 Task: Add an event with the title Second Presentation Finalization and Rehearsal, date '2024/04/22', time 8:50 AM to 10:50 AMand add a description: Welcome to the Coffee Meeting with a Potential Investor, an exciting opportunity to connect, share your business vision, and explore potential investment opportunities. This meeting is designed to foster a mutually beneficial relationship between you and the investor, providing a platform to discuss your business goals, growth strategies, and the potential for collaboration., put the event into Green category . Add location for the event as: Tallinn, Estonia, logged in from the account softage.8@softage.netand send the event invitation to softage.9@softage.net and softage.10@softage.net. Set a reminder for the event 12 hour before
Action: Mouse moved to (135, 170)
Screenshot: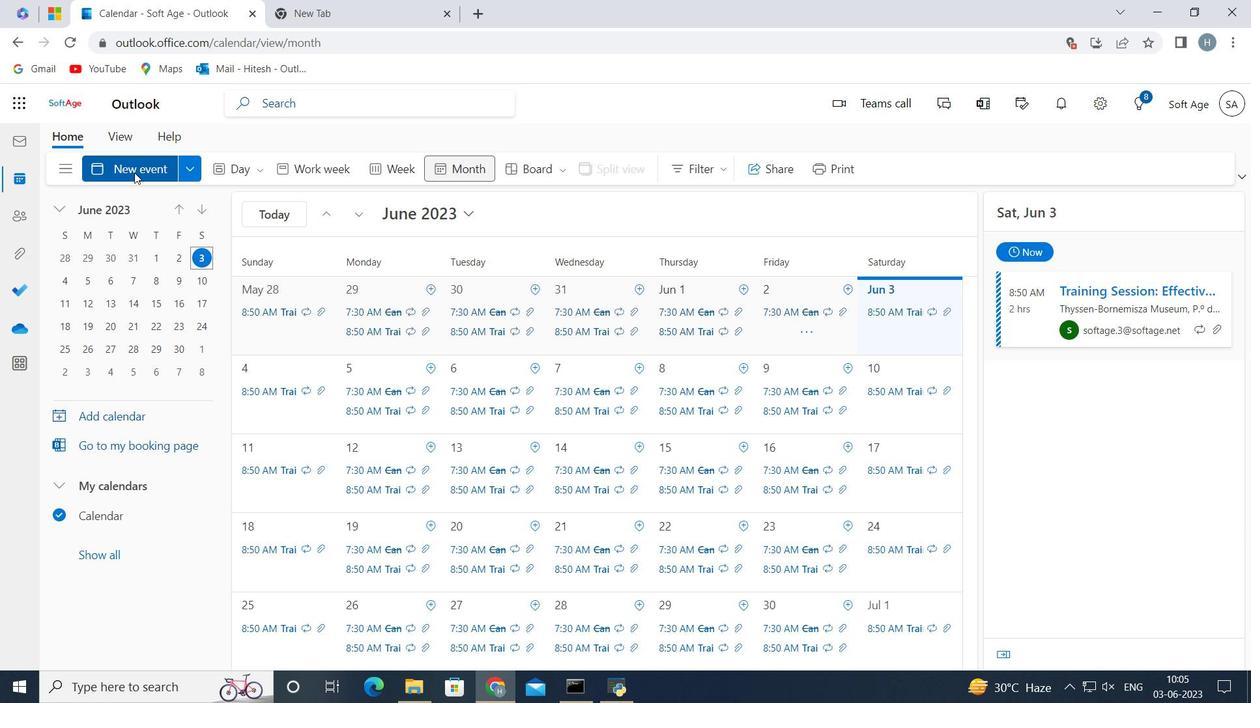 
Action: Mouse pressed left at (135, 170)
Screenshot: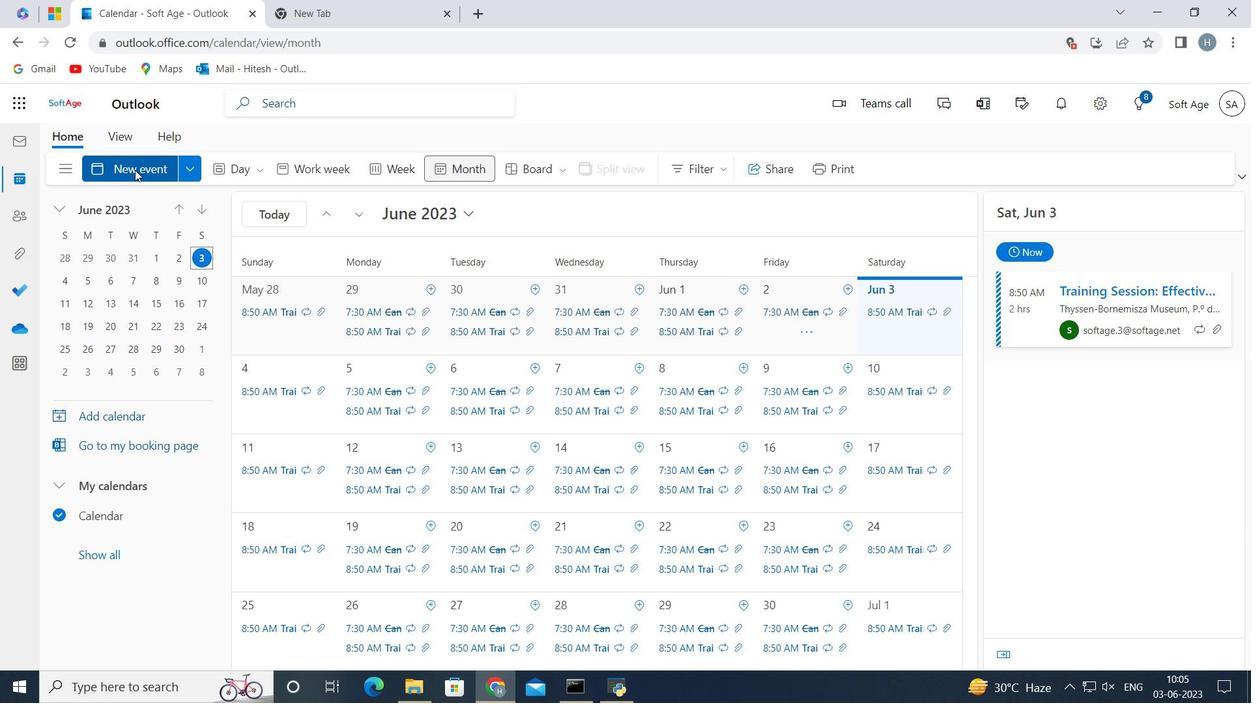 
Action: Mouse moved to (268, 267)
Screenshot: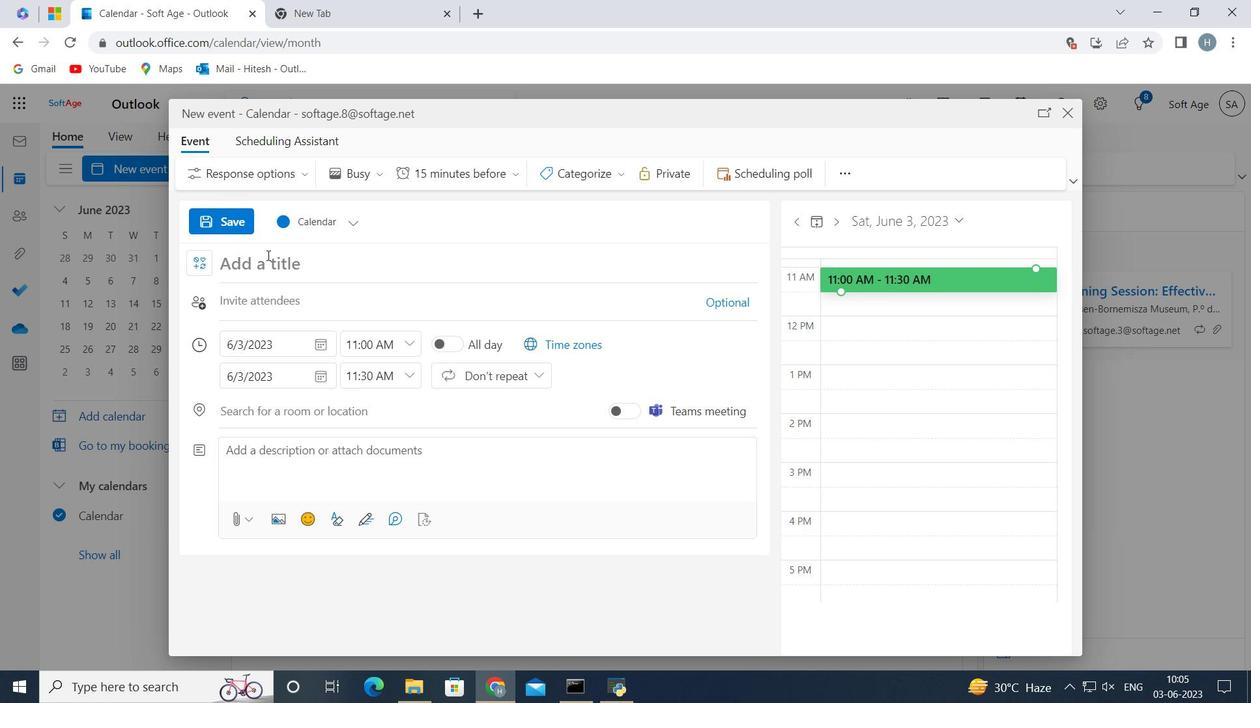 
Action: Mouse pressed left at (268, 267)
Screenshot: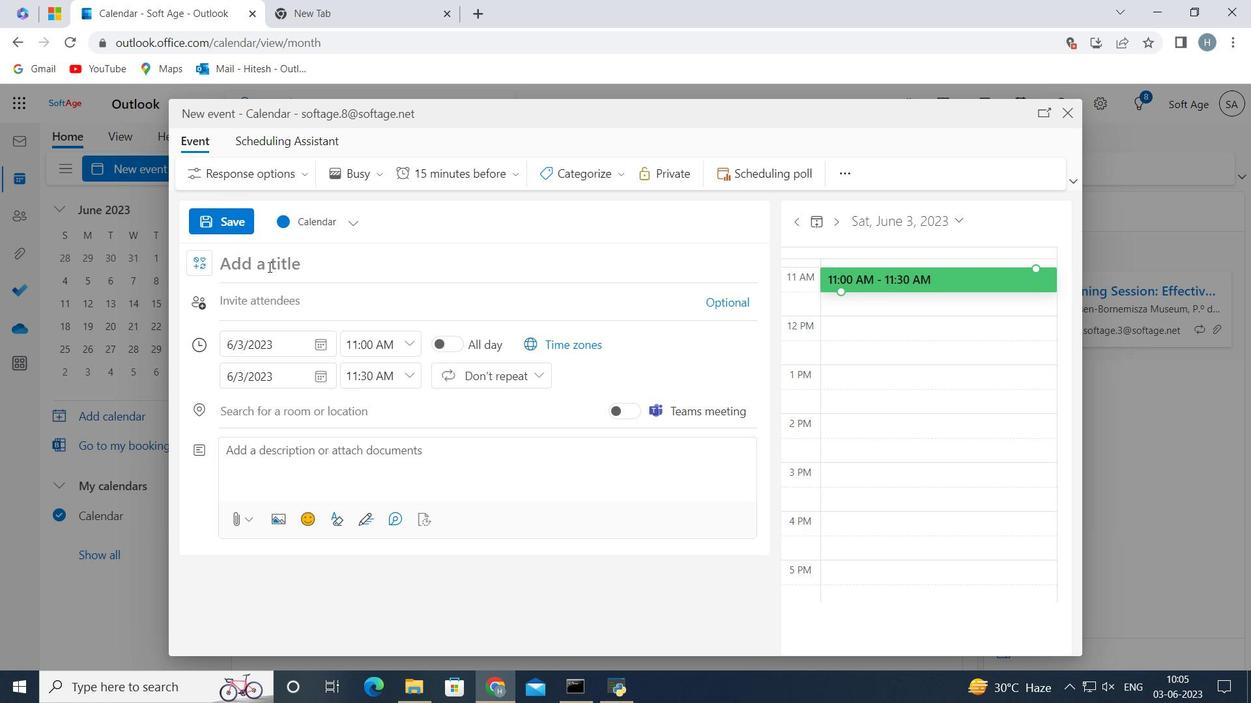 
Action: Key pressed <Key.shift>Second<Key.space><Key.shift>Presentation<Key.space><Key.shift>Finalization<Key.space>and<Key.space><Key.shift><Key.shift><Key.shift><Key.shift><Key.shift><Key.shift><Key.shift><Key.shift><Key.shift>Rehearsal
Screenshot: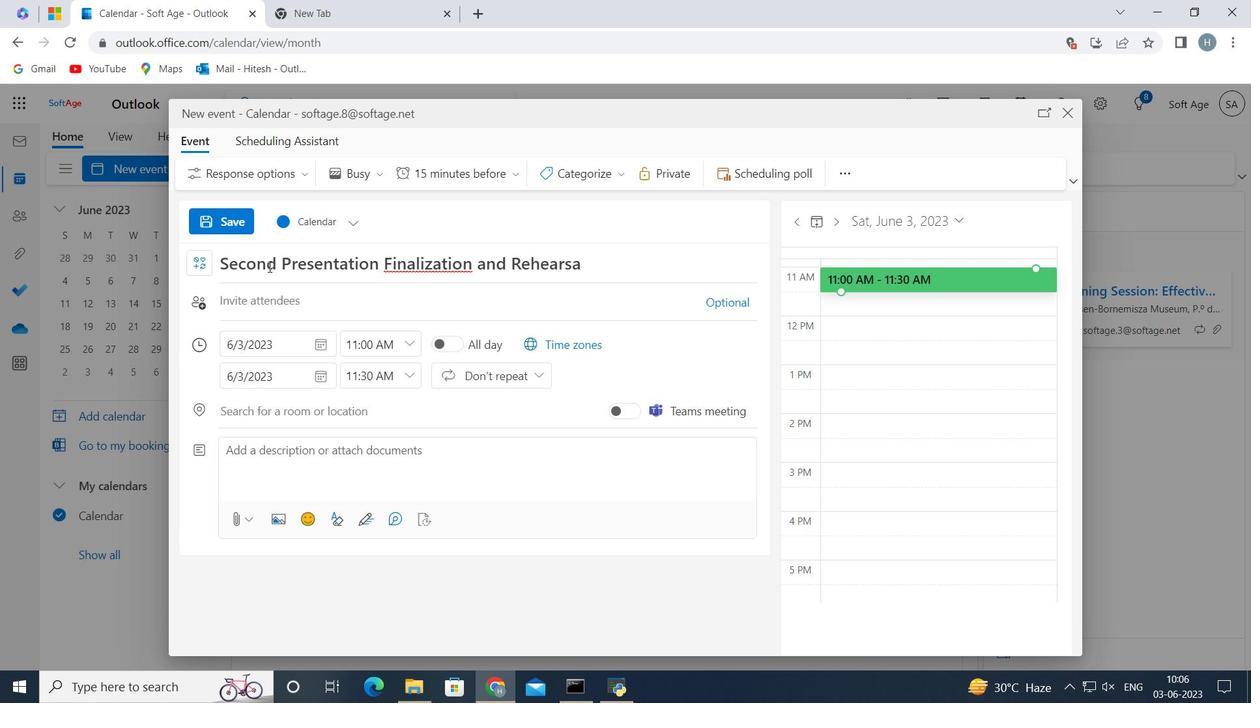
Action: Mouse moved to (623, 263)
Screenshot: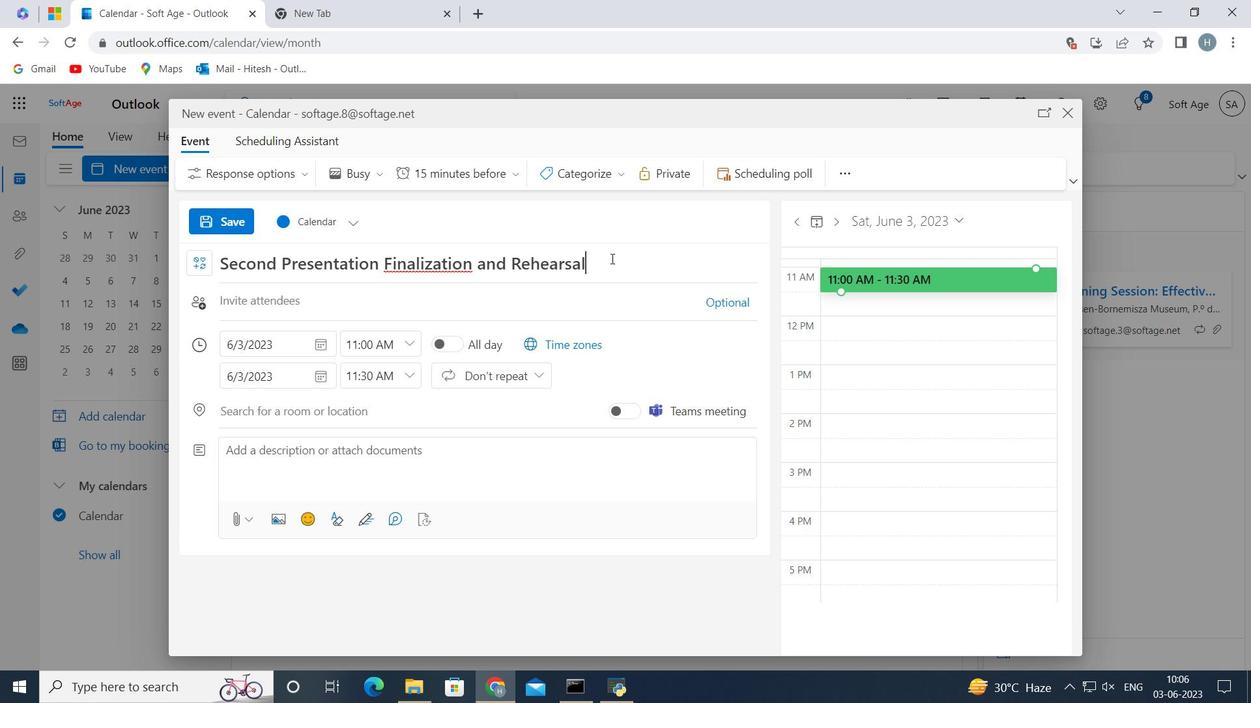 
Action: Mouse pressed left at (623, 263)
Screenshot: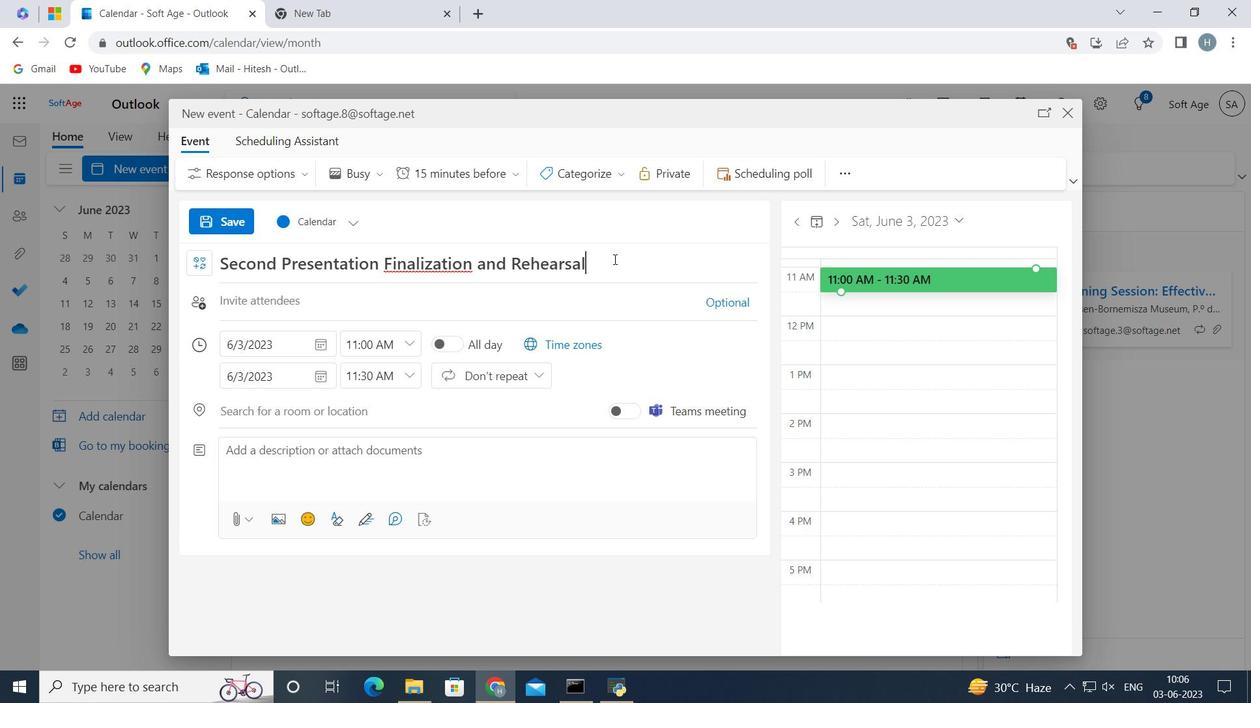 
Action: Mouse moved to (324, 339)
Screenshot: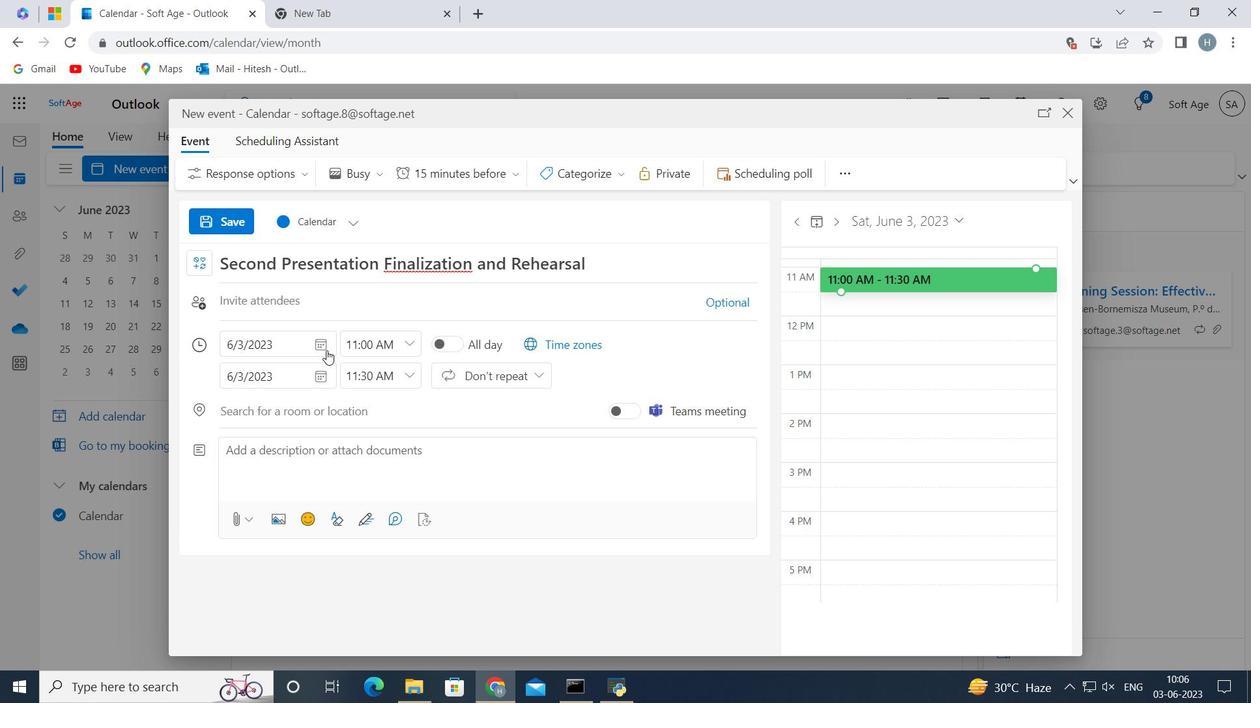 
Action: Mouse pressed left at (324, 339)
Screenshot: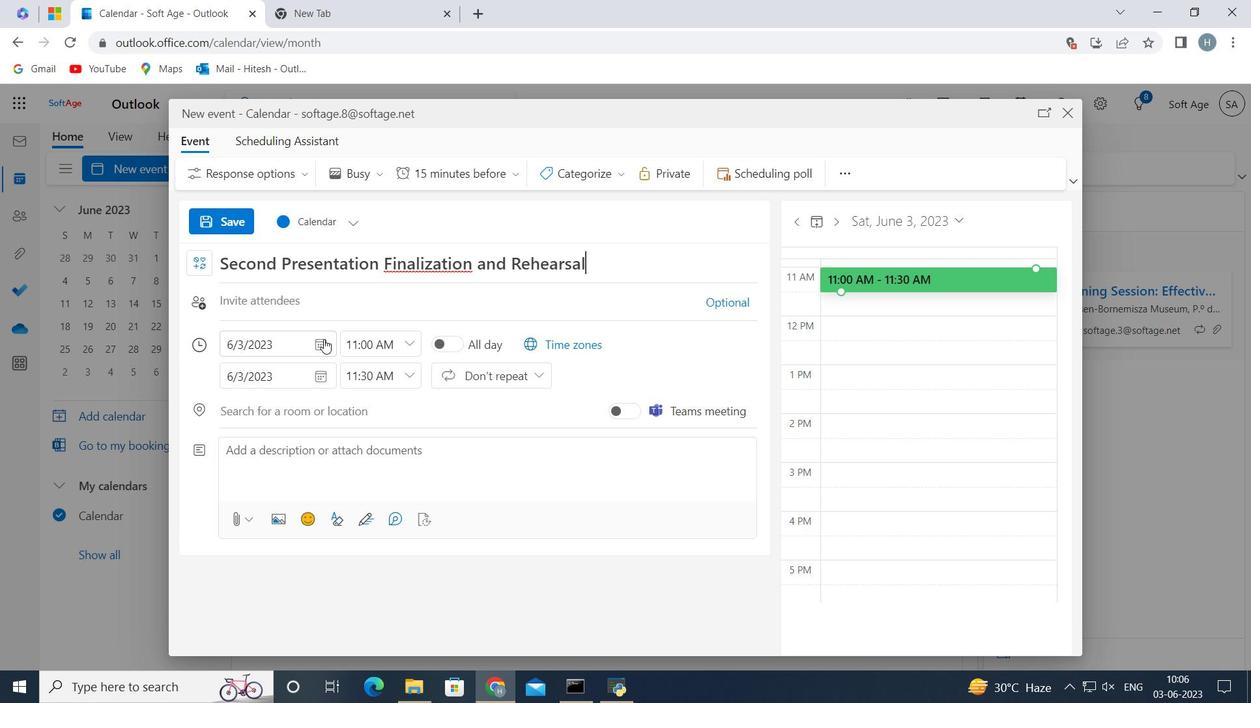 
Action: Mouse moved to (378, 370)
Screenshot: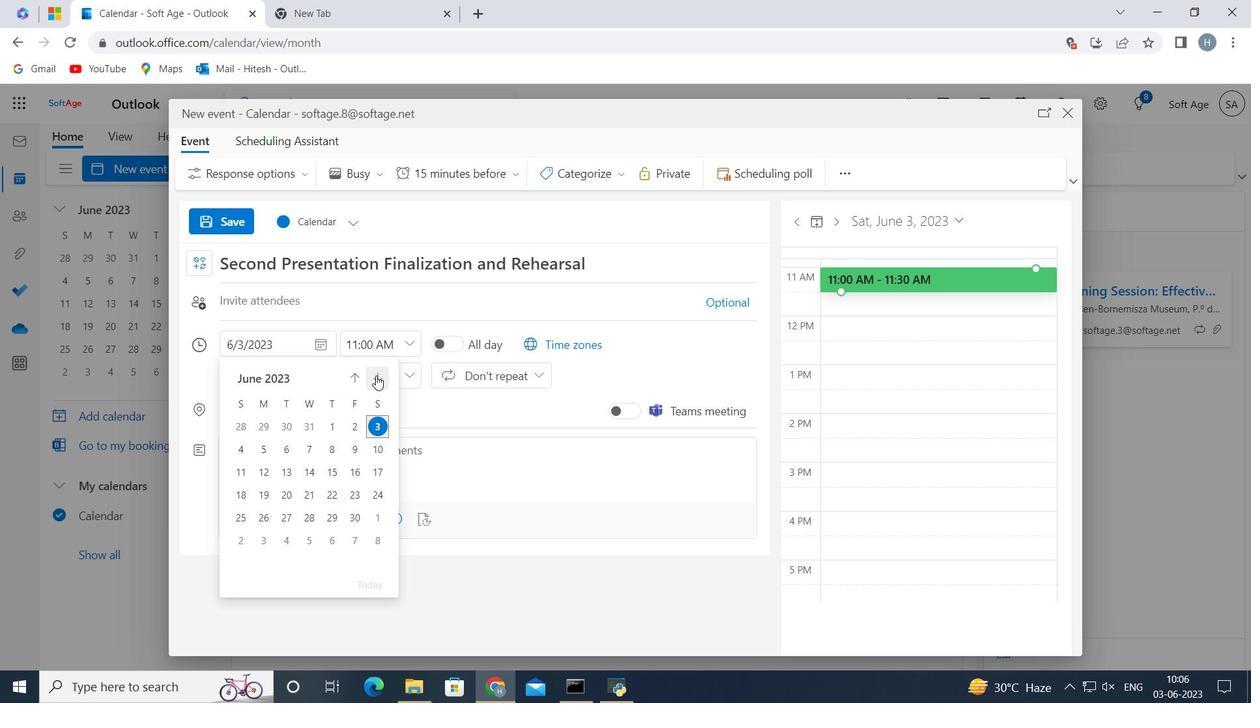 
Action: Mouse pressed left at (378, 370)
Screenshot: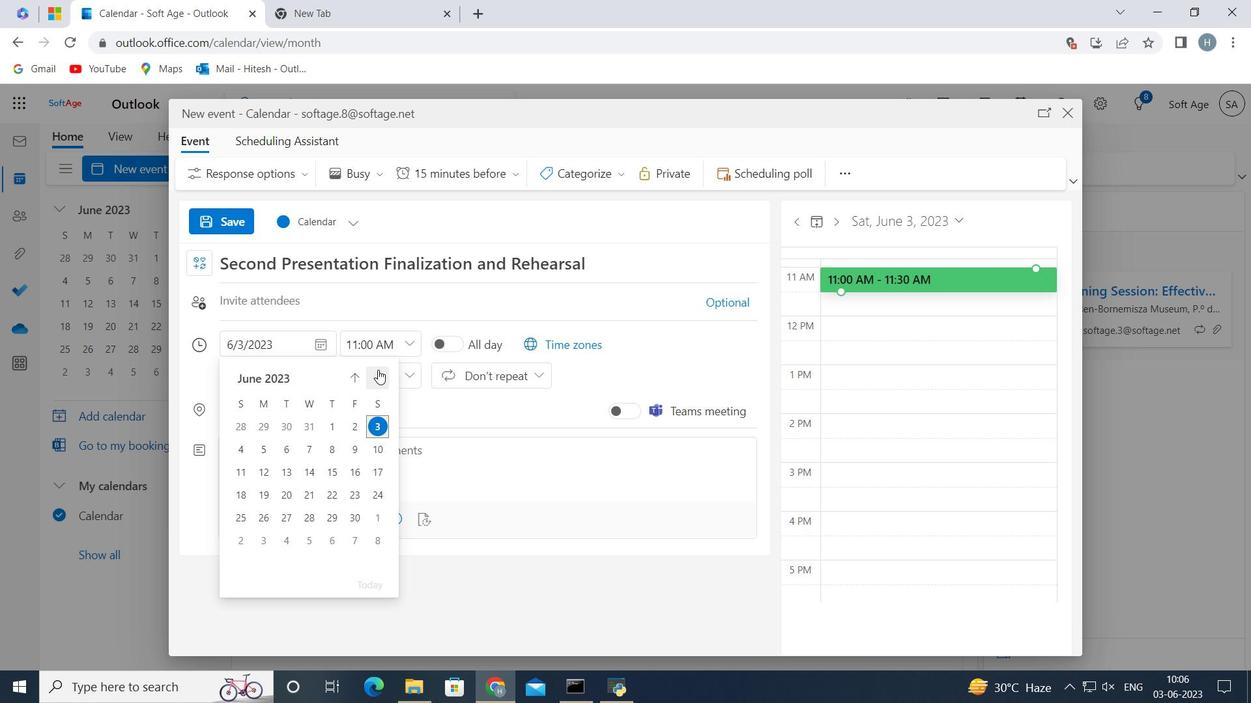 
Action: Mouse pressed left at (378, 370)
Screenshot: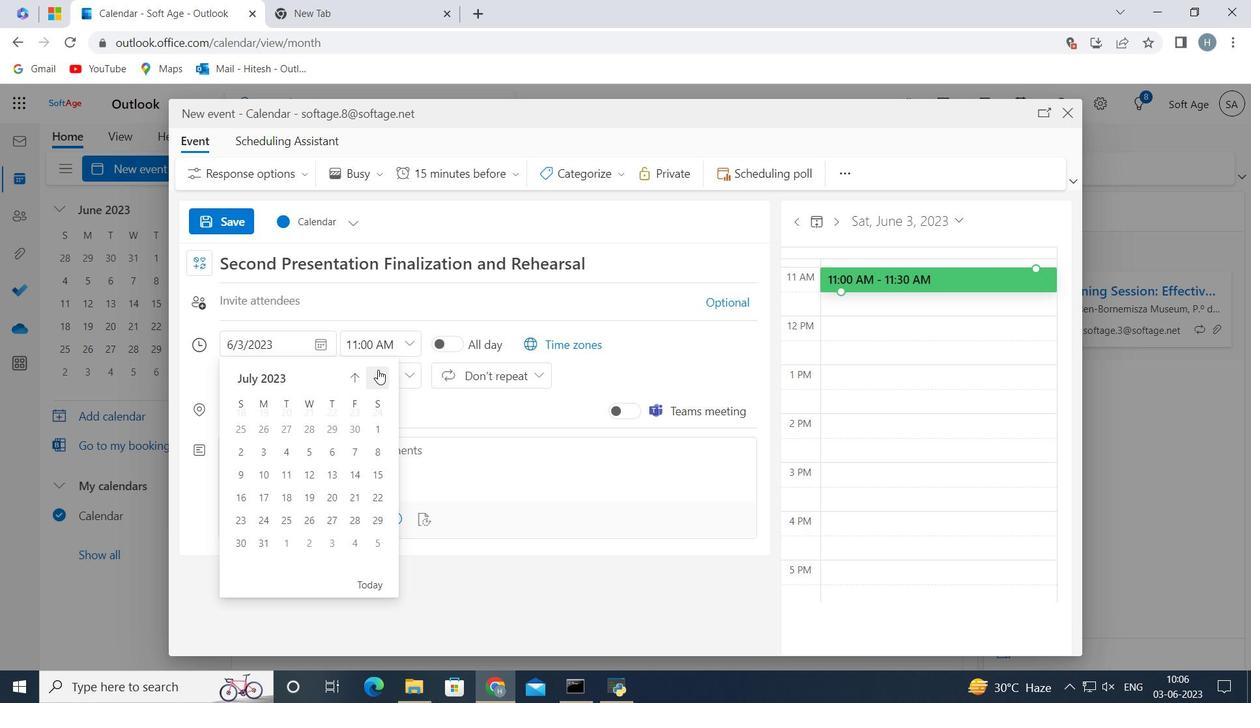 
Action: Mouse pressed left at (378, 370)
Screenshot: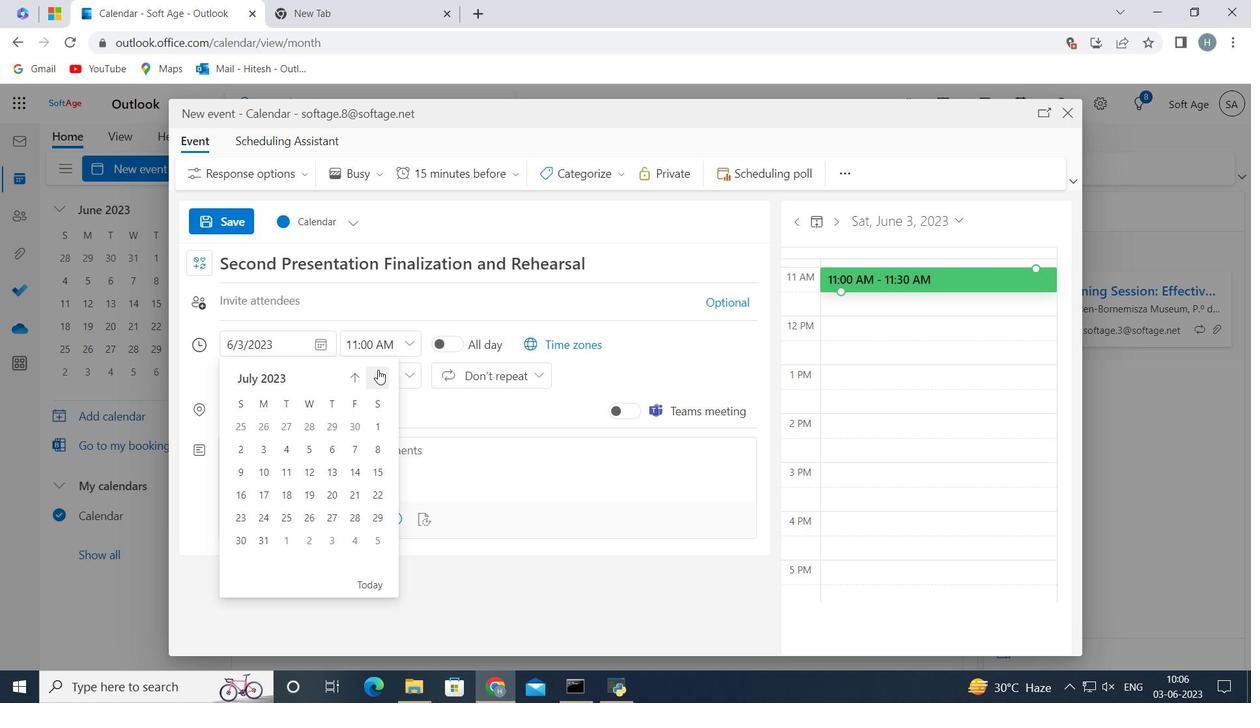 
Action: Mouse pressed left at (378, 370)
Screenshot: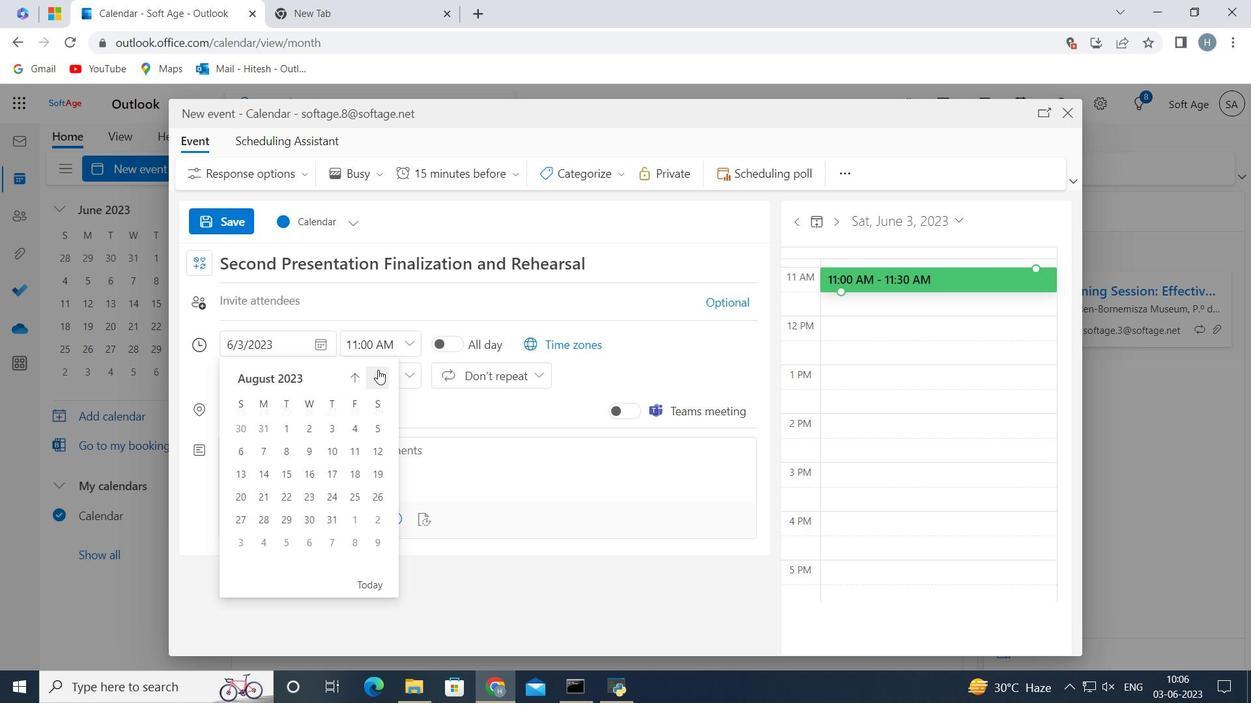 
Action: Mouse pressed left at (378, 370)
Screenshot: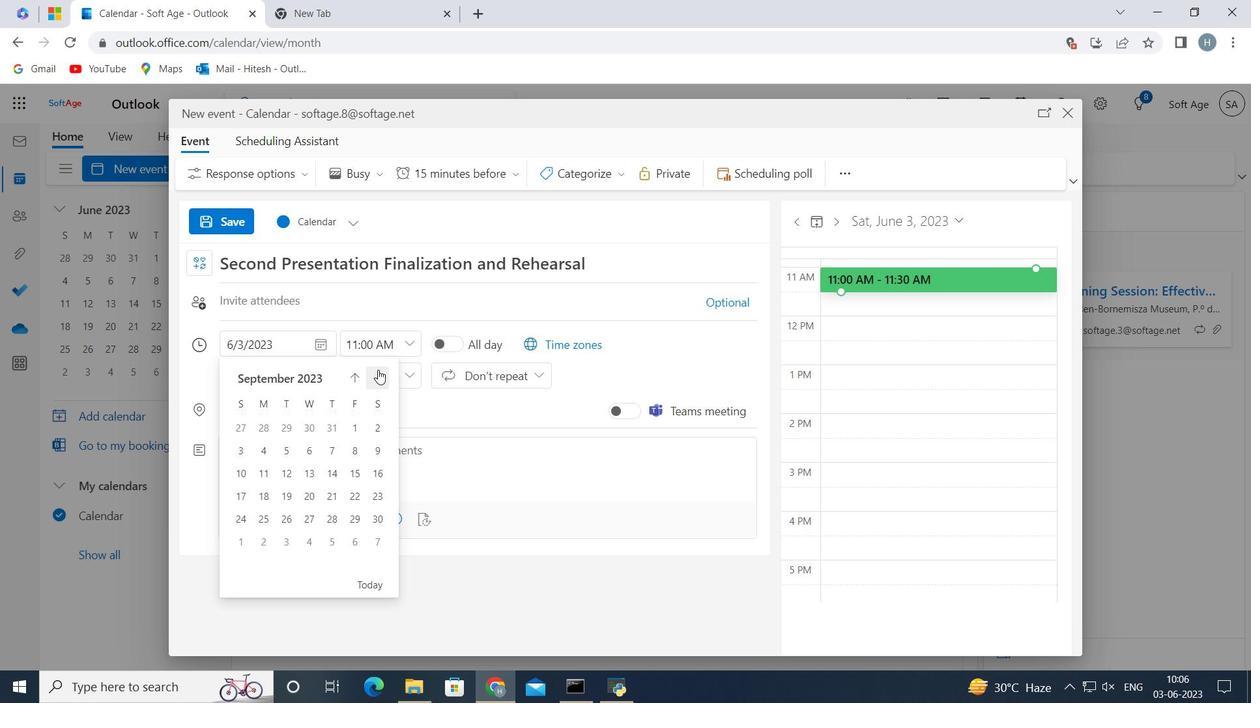 
Action: Mouse pressed left at (378, 370)
Screenshot: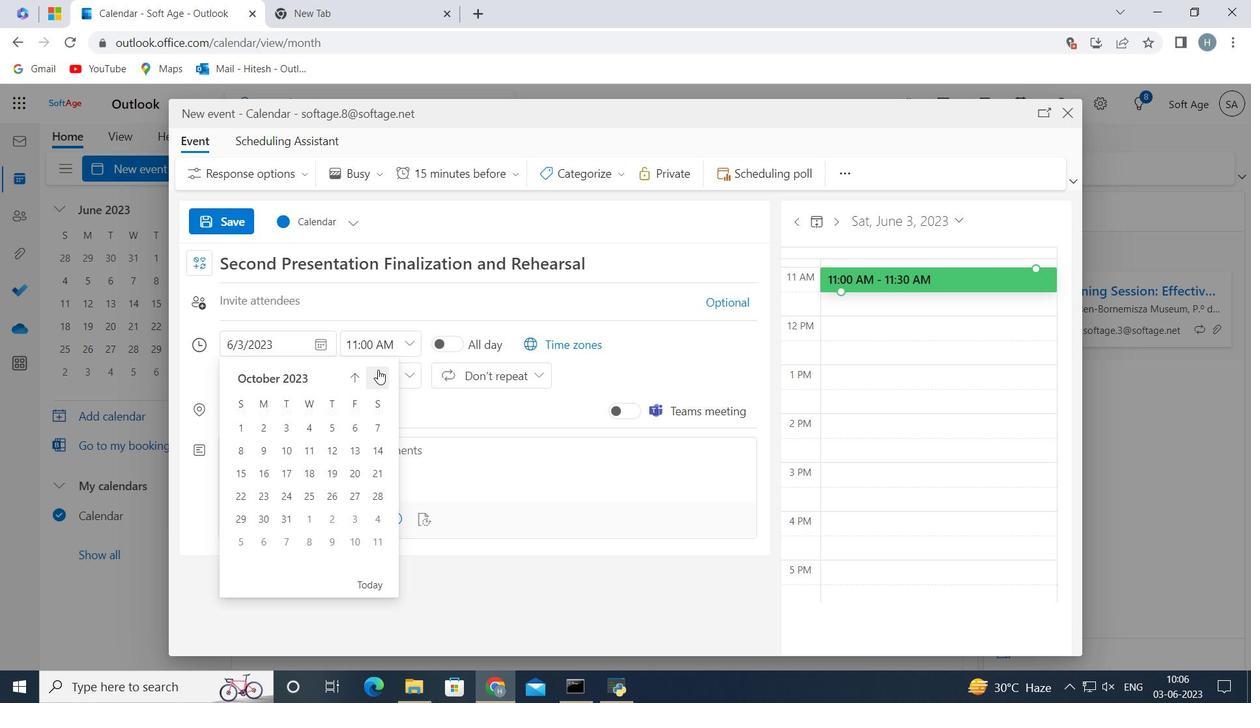 
Action: Mouse pressed left at (378, 370)
Screenshot: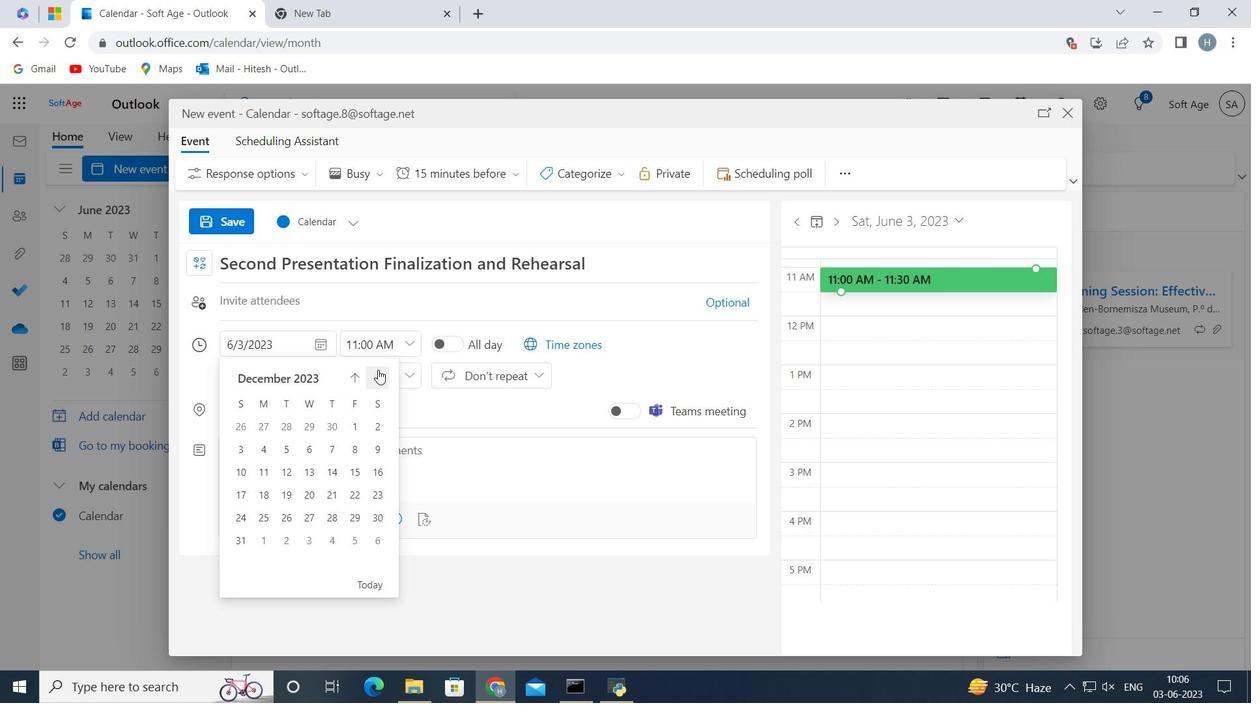 
Action: Mouse pressed left at (378, 370)
Screenshot: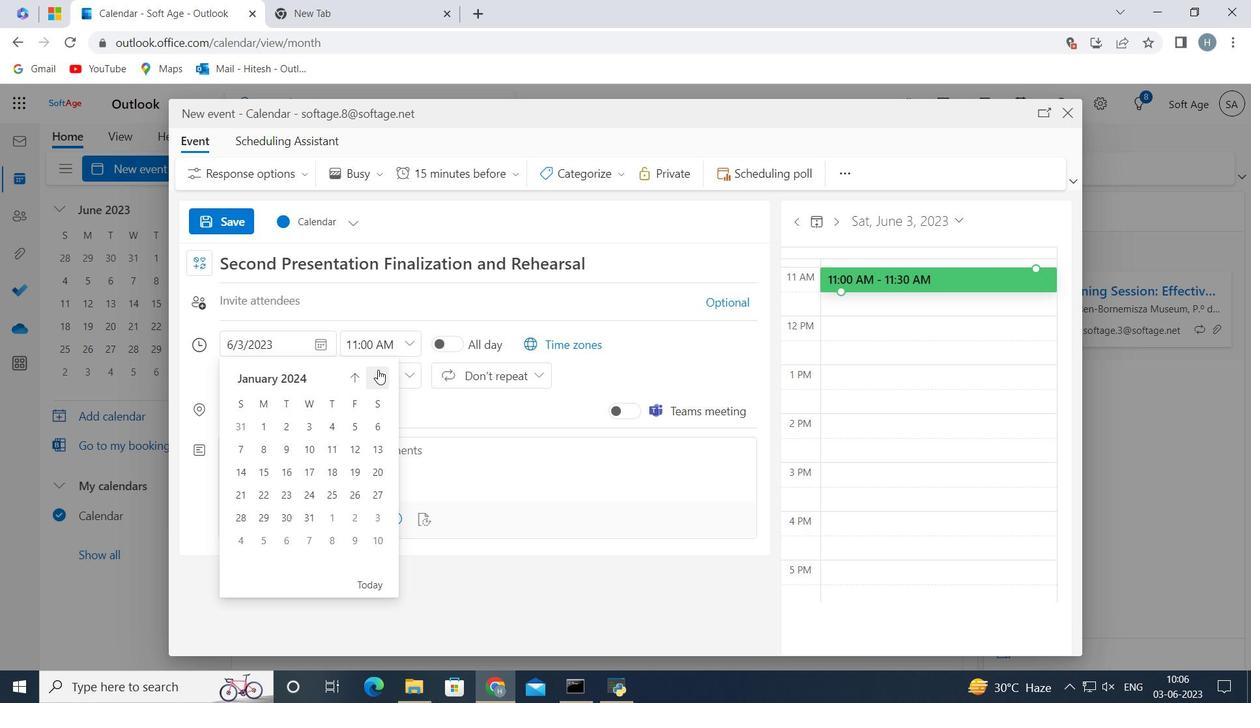 
Action: Mouse pressed left at (378, 370)
Screenshot: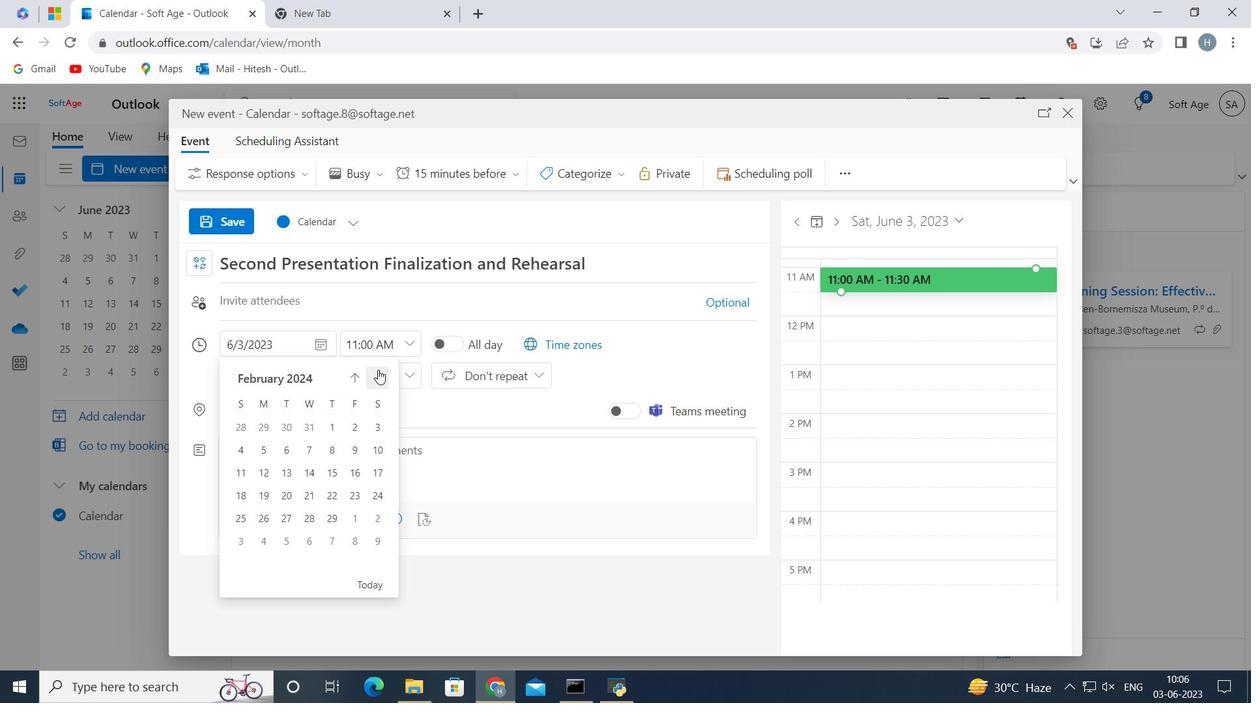 
Action: Mouse pressed left at (378, 370)
Screenshot: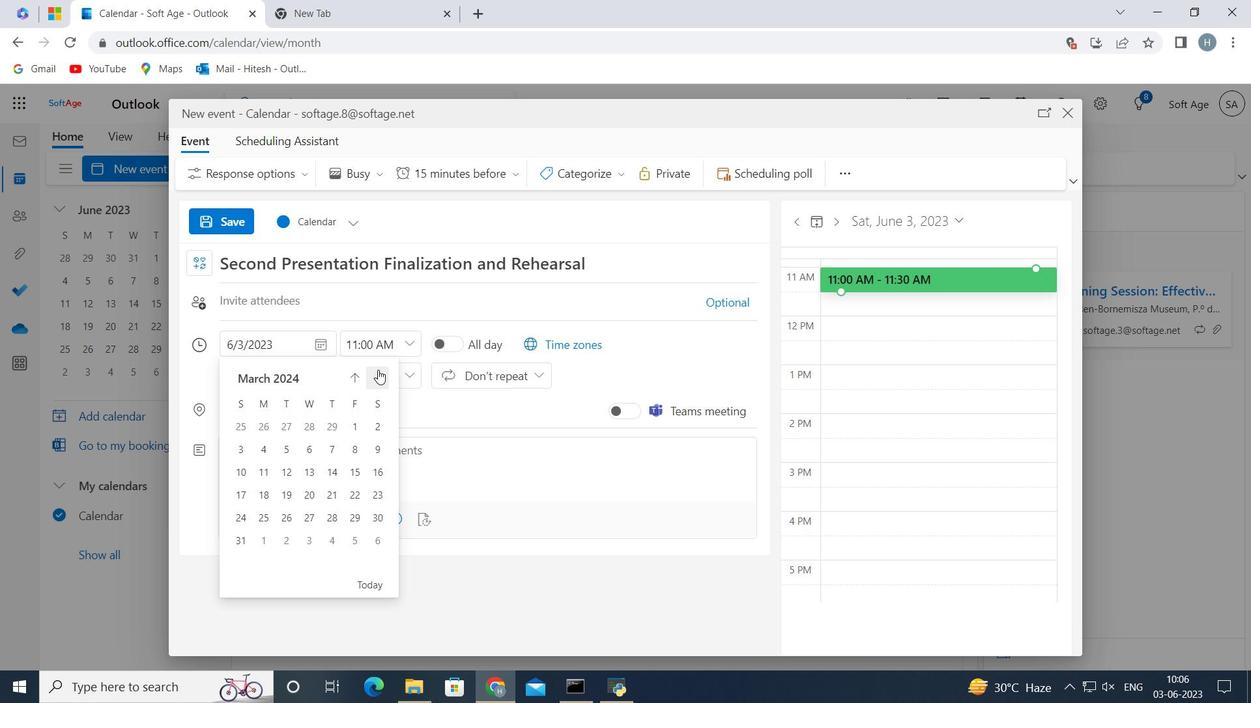 
Action: Mouse moved to (268, 498)
Screenshot: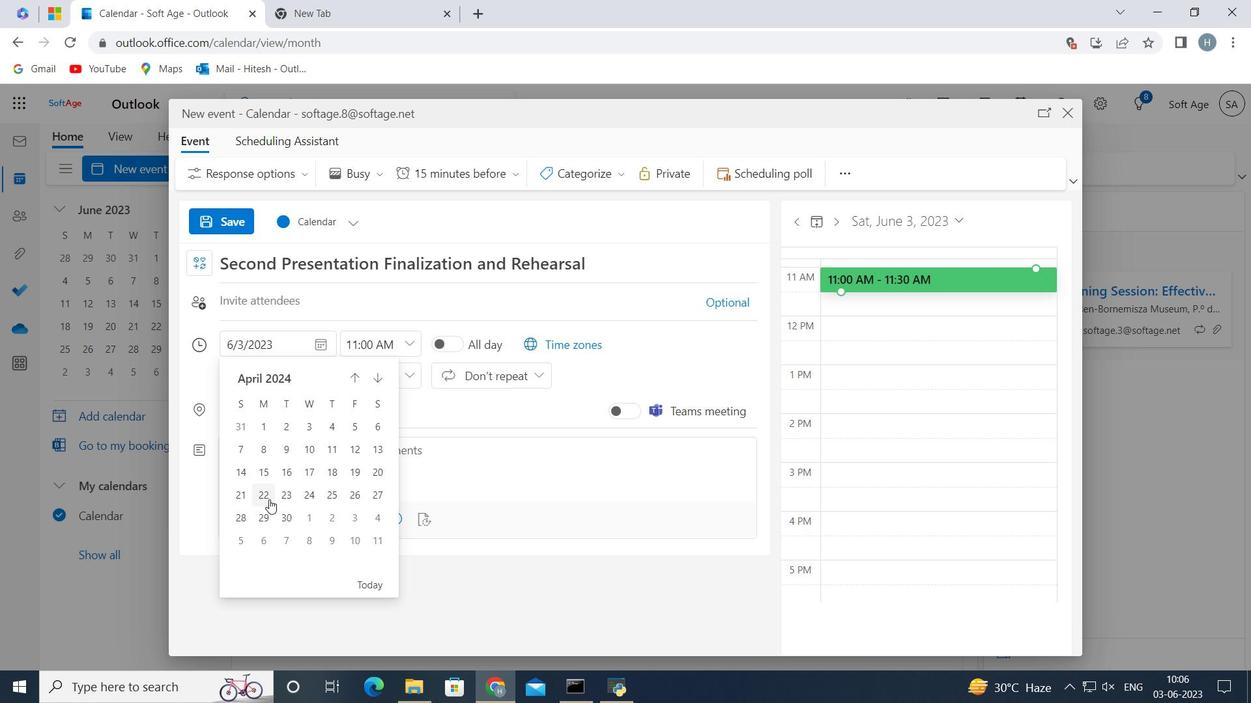 
Action: Mouse pressed left at (268, 498)
Screenshot: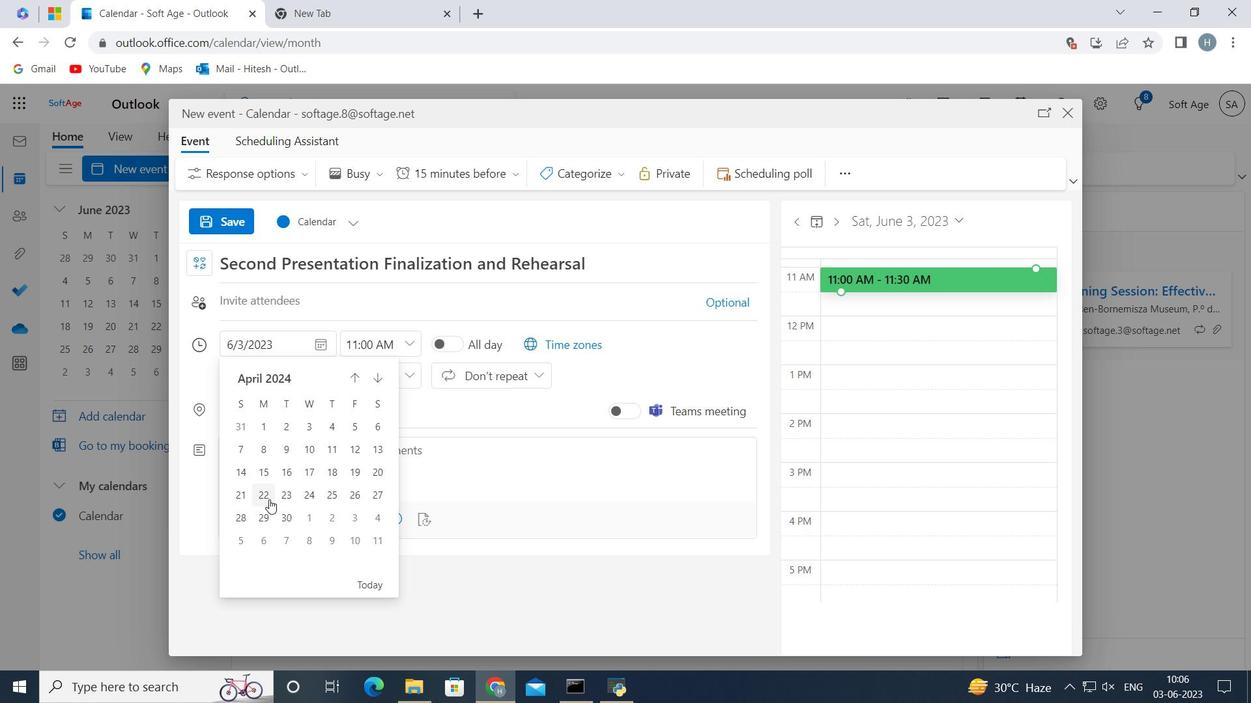 
Action: Mouse moved to (413, 341)
Screenshot: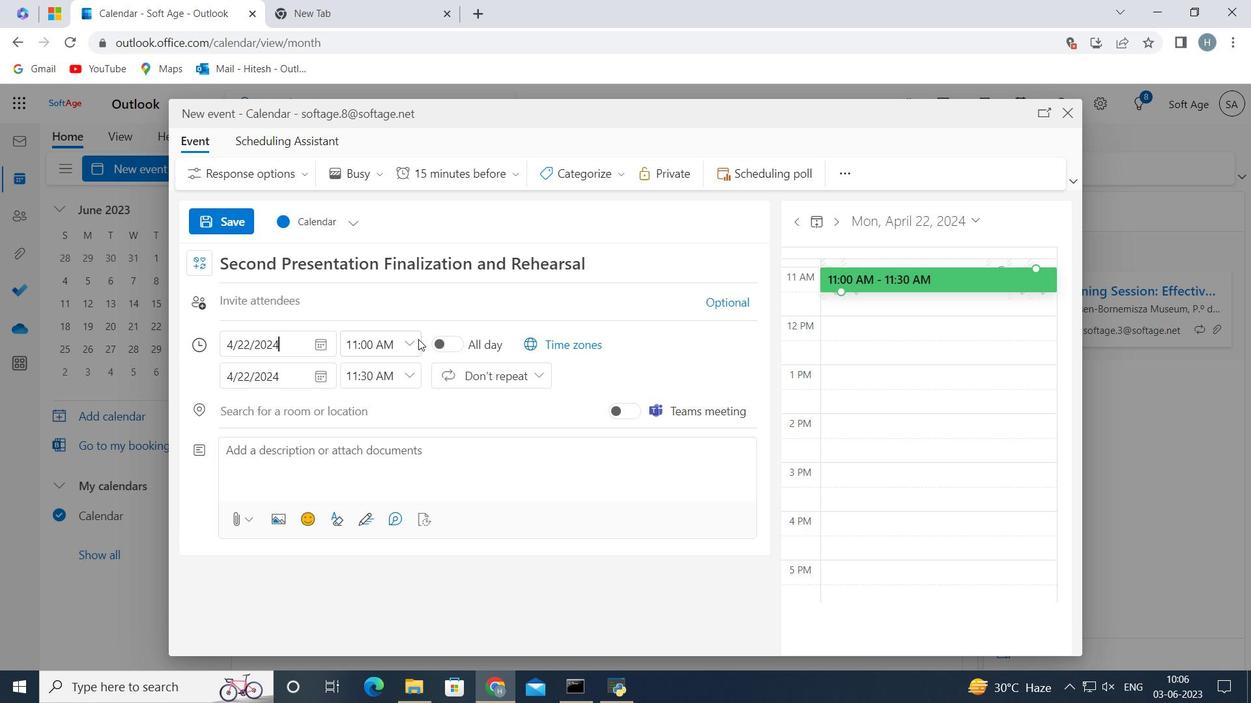 
Action: Mouse pressed left at (413, 341)
Screenshot: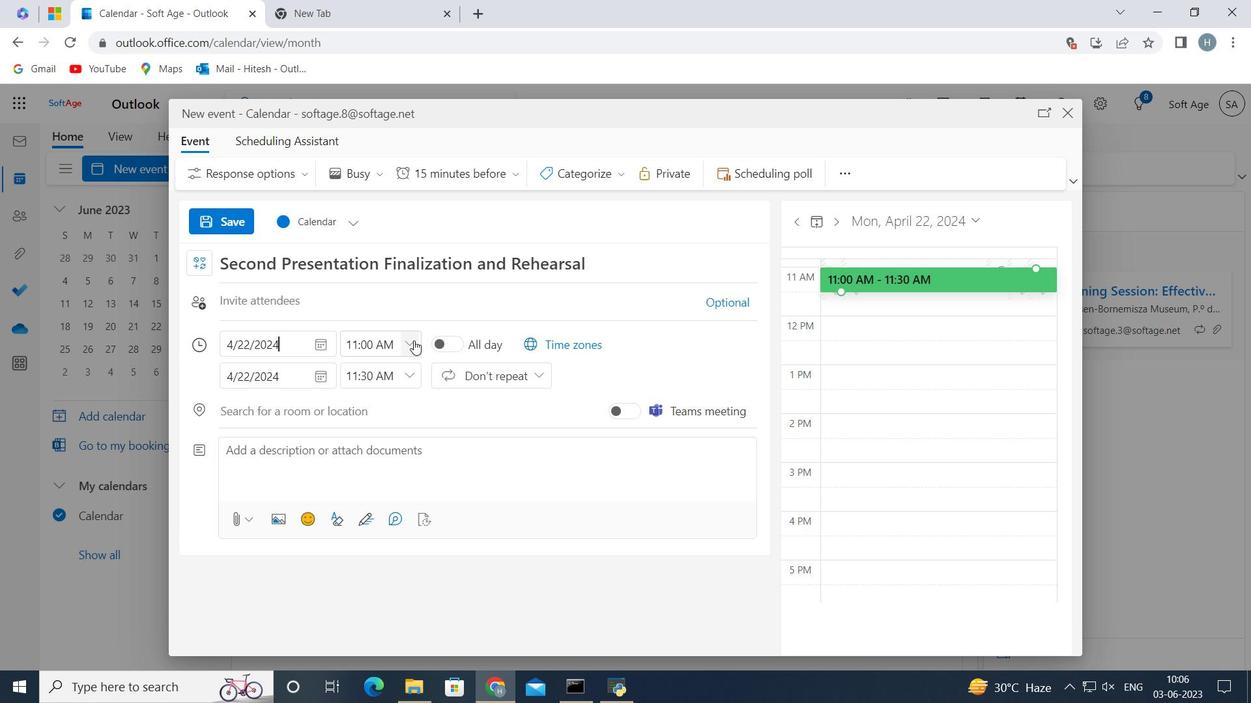 
Action: Mouse moved to (429, 398)
Screenshot: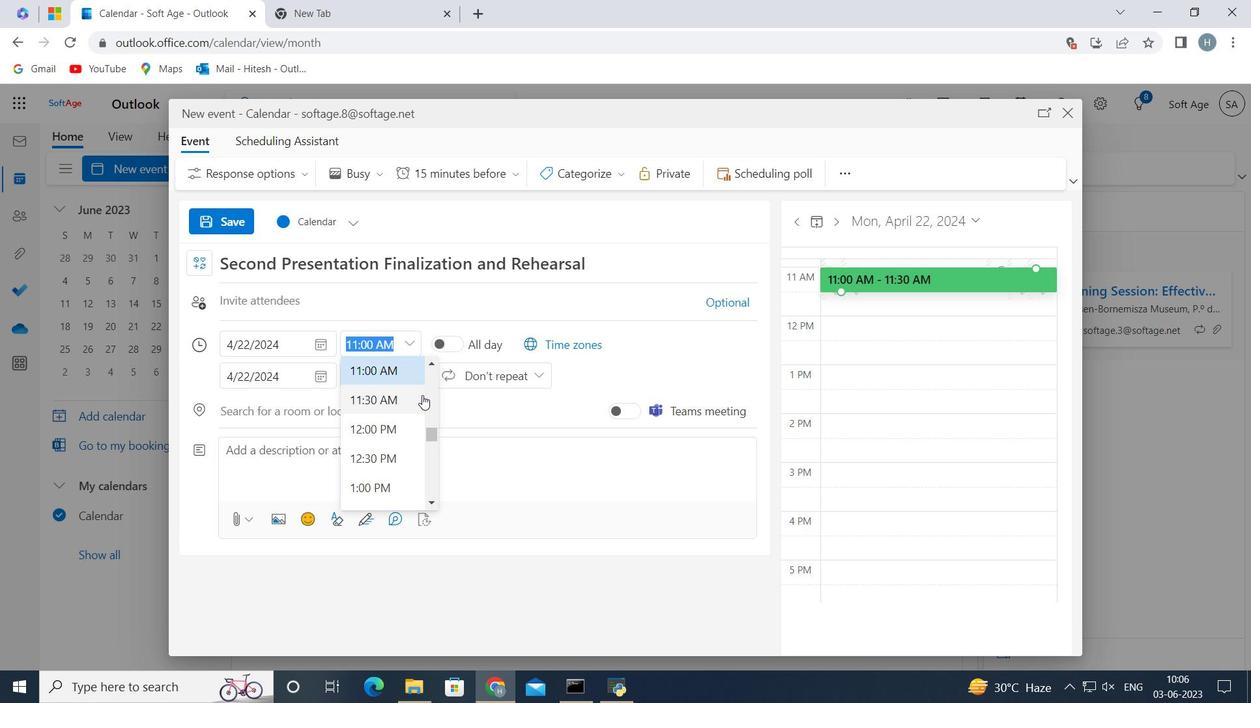
Action: Mouse pressed left at (429, 398)
Screenshot: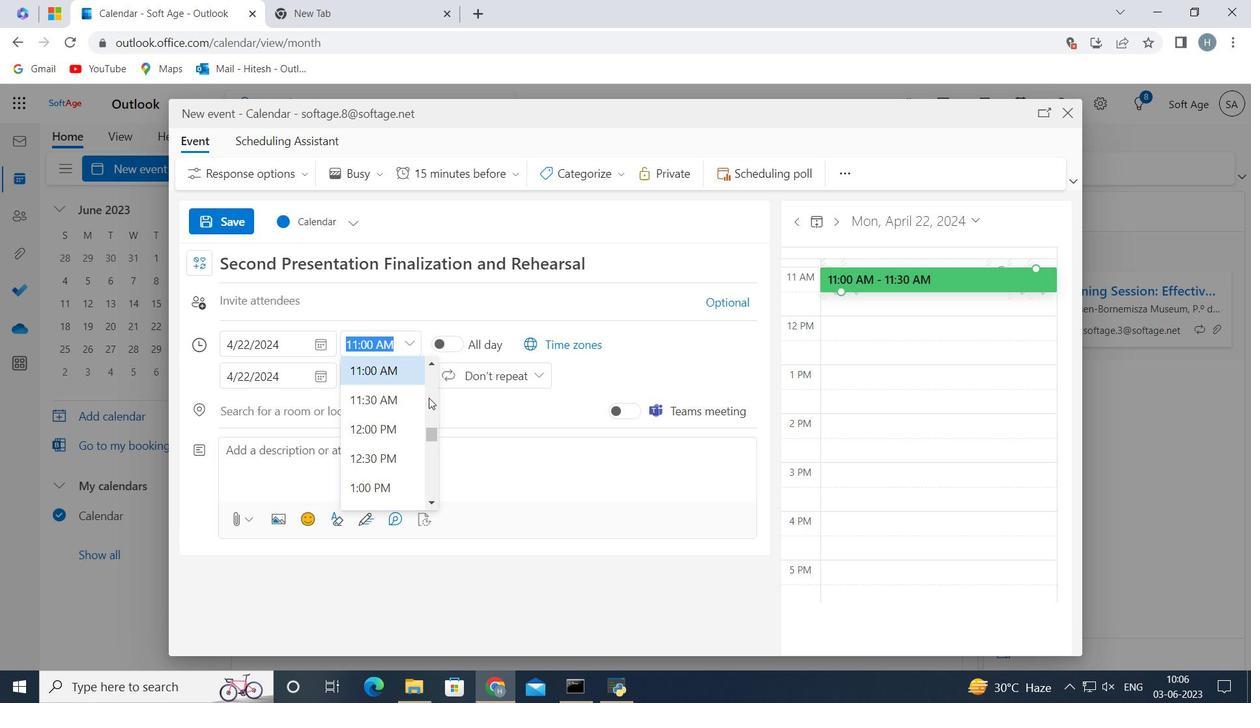 
Action: Mouse moved to (374, 365)
Screenshot: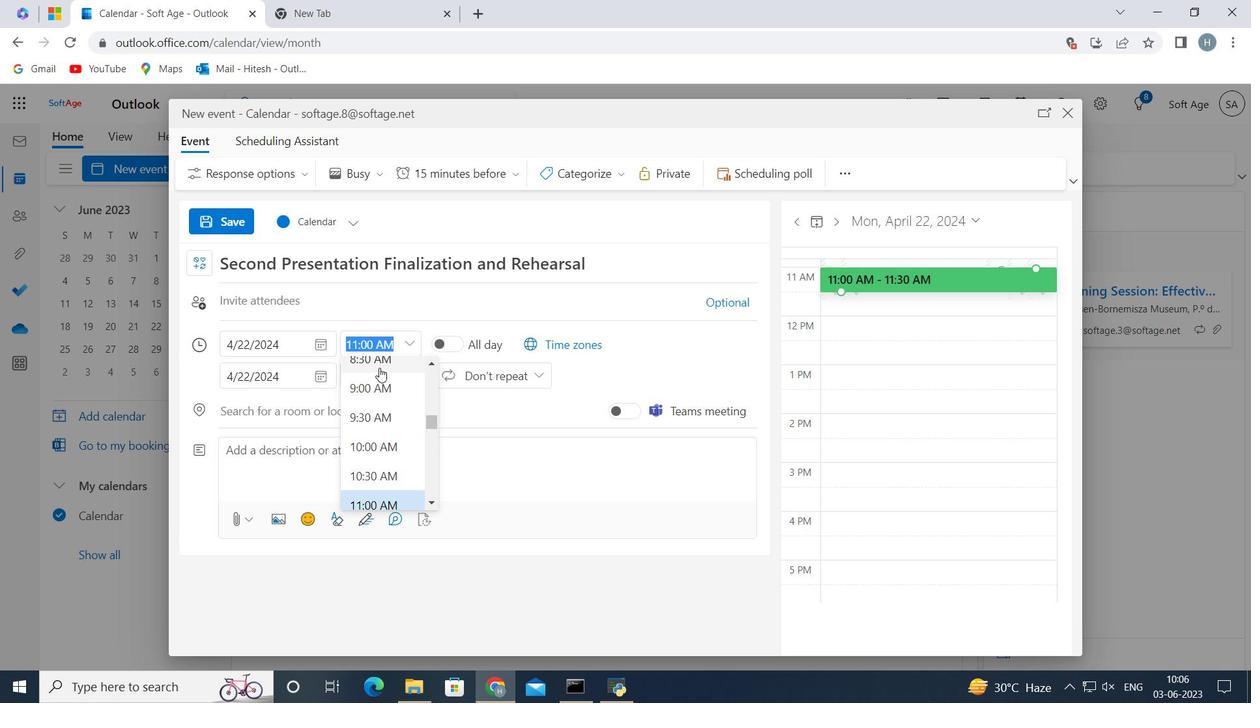 
Action: Mouse pressed left at (374, 365)
Screenshot: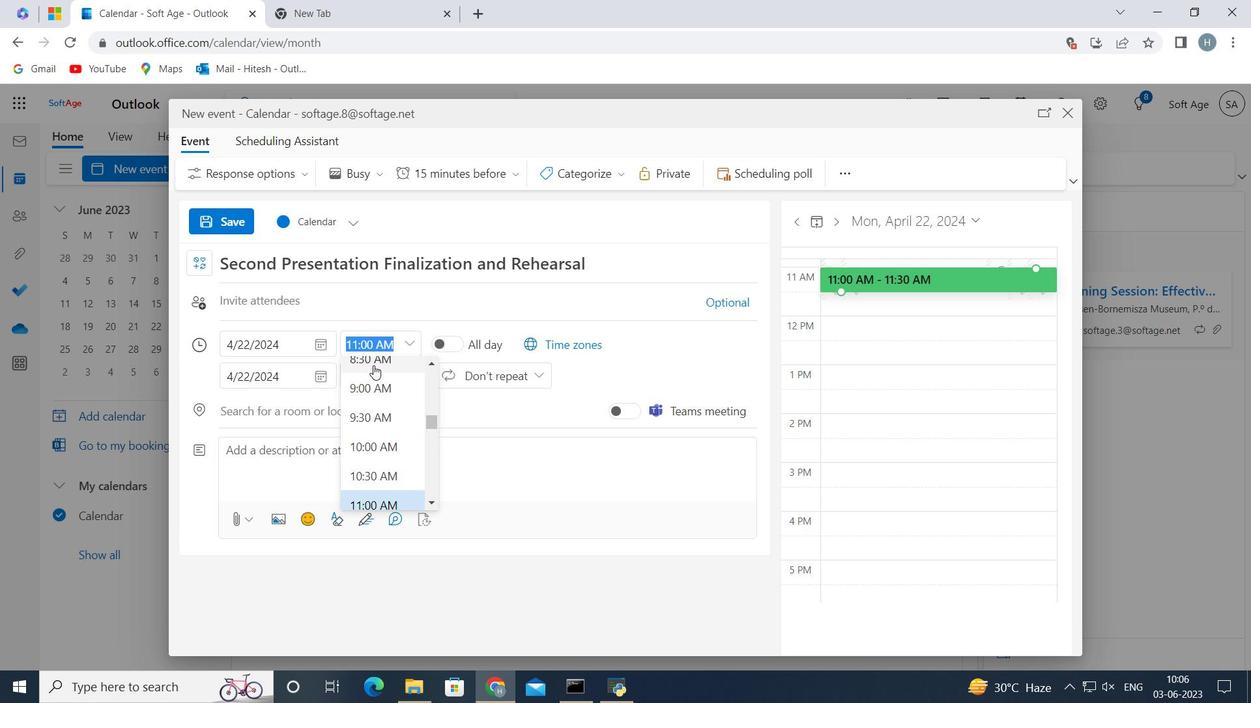 
Action: Mouse moved to (391, 335)
Screenshot: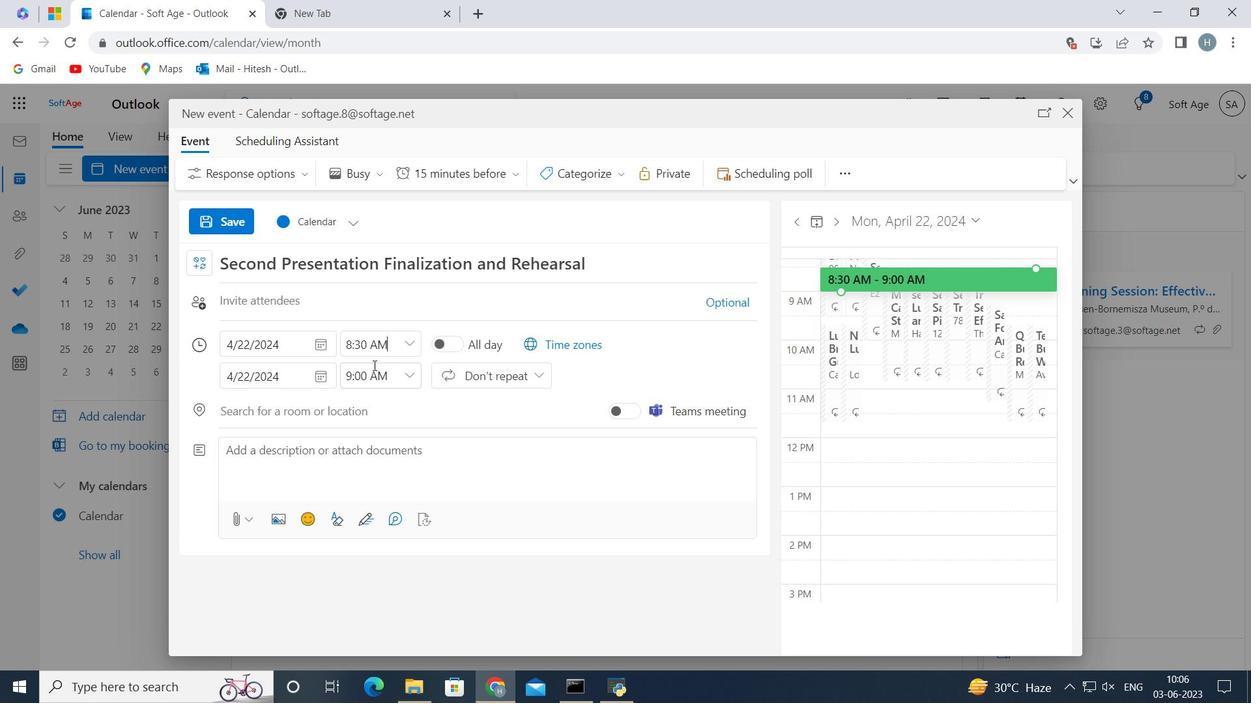 
Action: Key pressed <Key.left><Key.left><Key.left><Key.backspace><Key.backspace>50
Screenshot: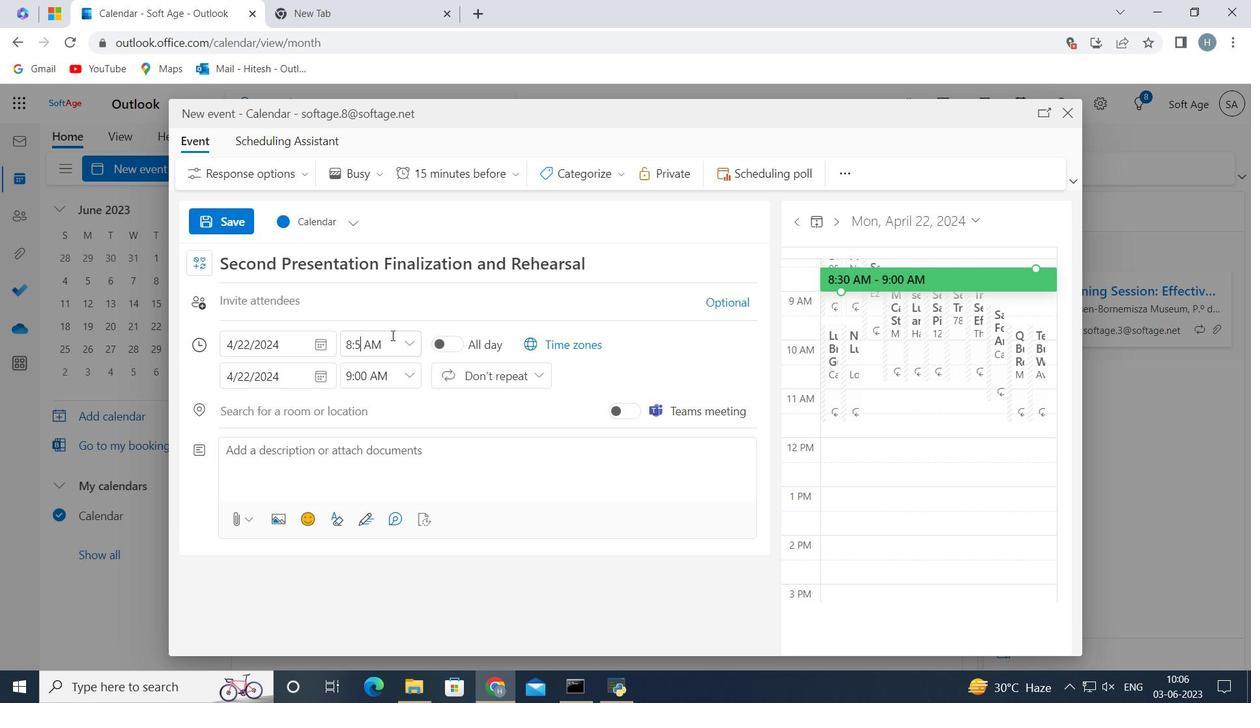 
Action: Mouse moved to (410, 378)
Screenshot: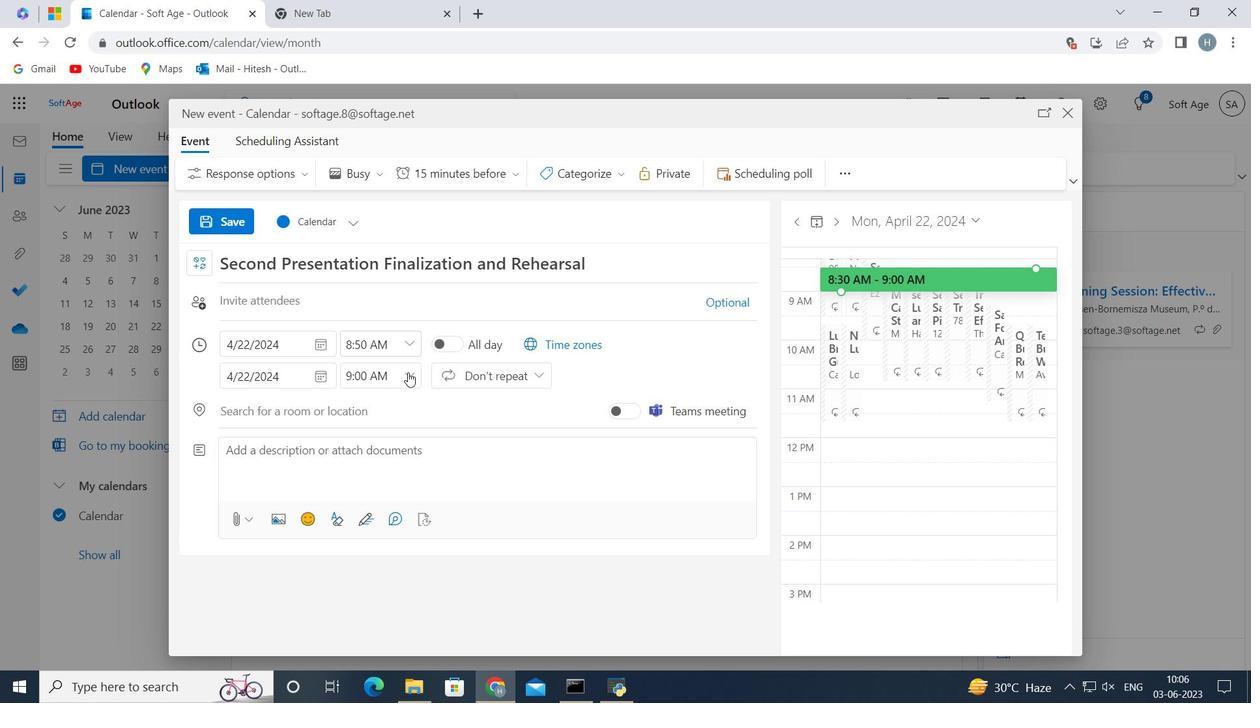 
Action: Mouse pressed left at (410, 378)
Screenshot: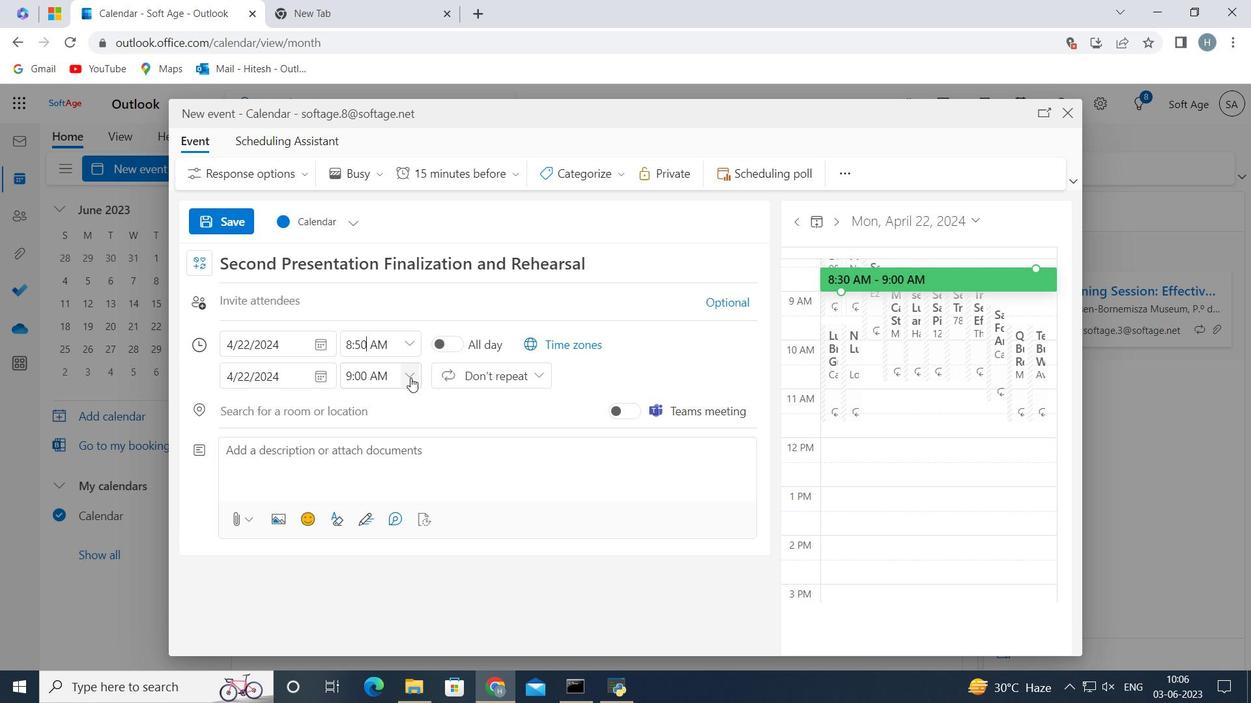 
Action: Mouse moved to (423, 489)
Screenshot: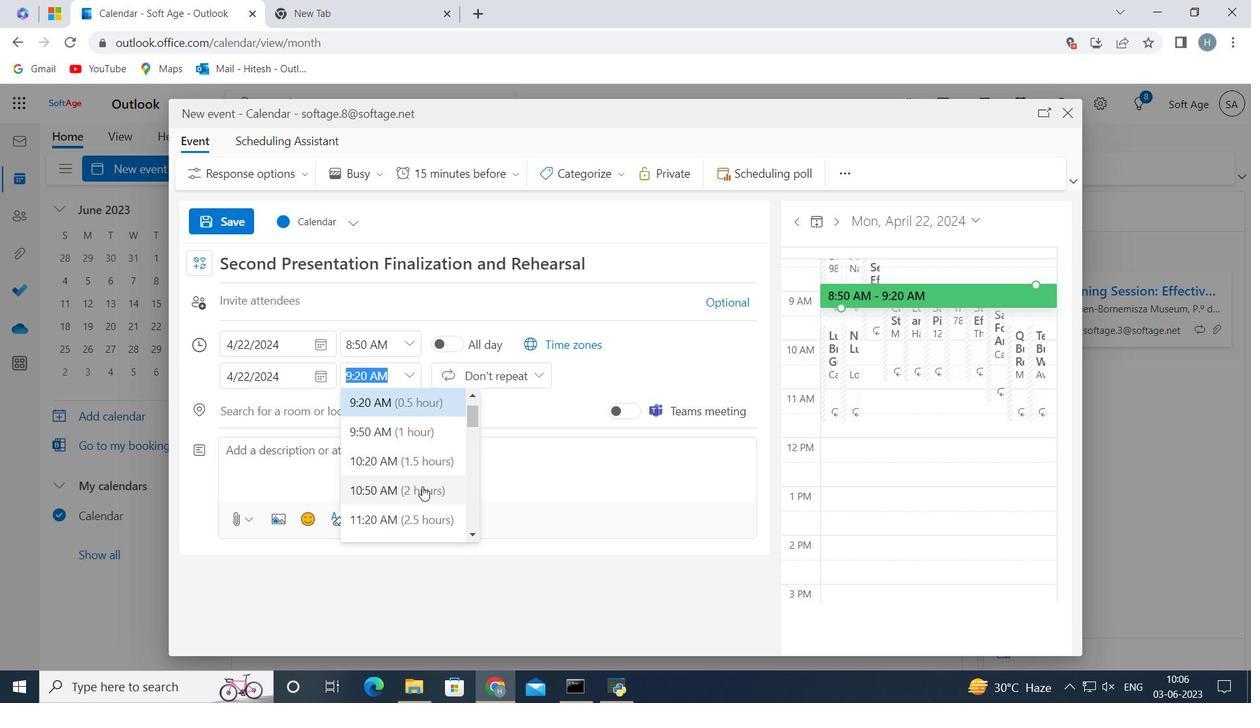 
Action: Mouse pressed left at (423, 489)
Screenshot: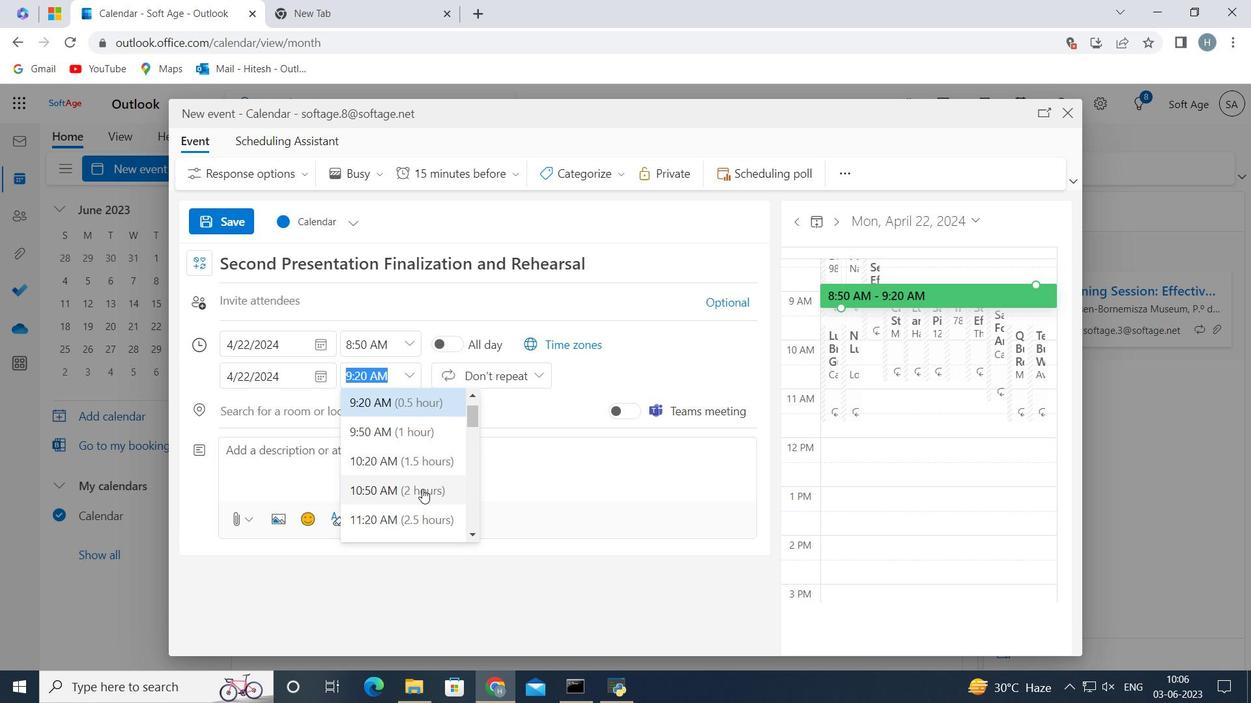 
Action: Mouse moved to (321, 460)
Screenshot: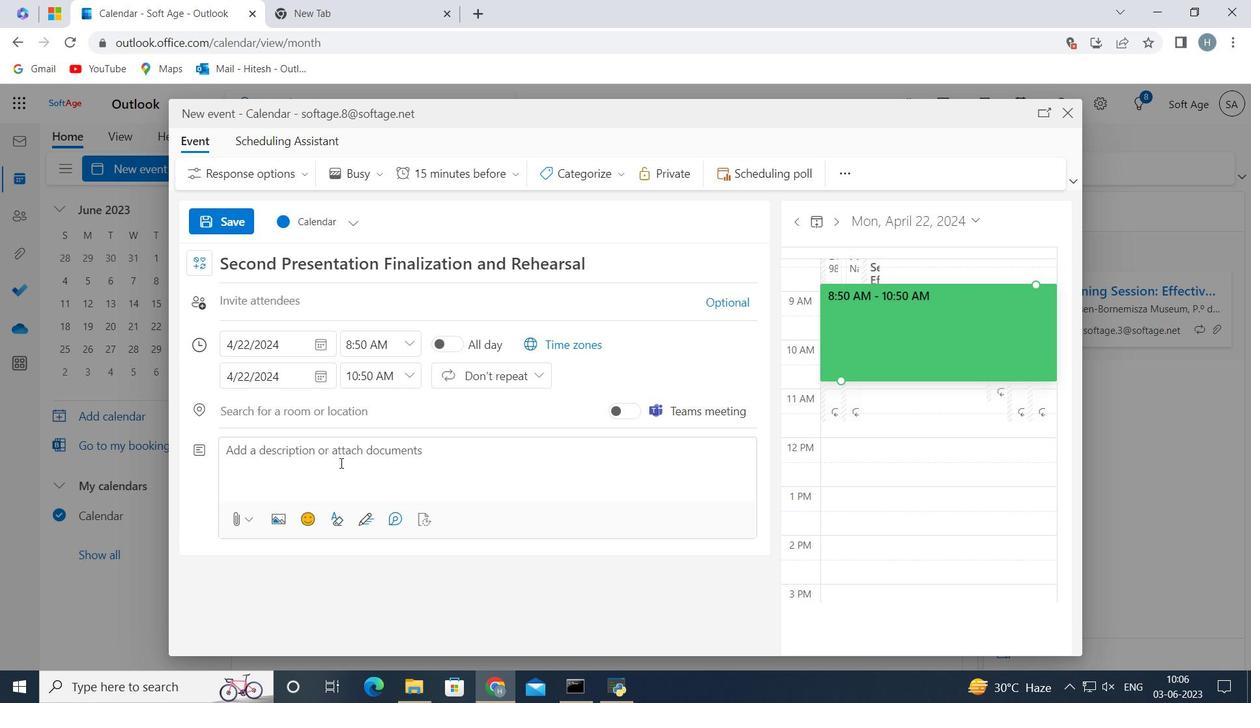 
Action: Mouse pressed left at (321, 460)
Screenshot: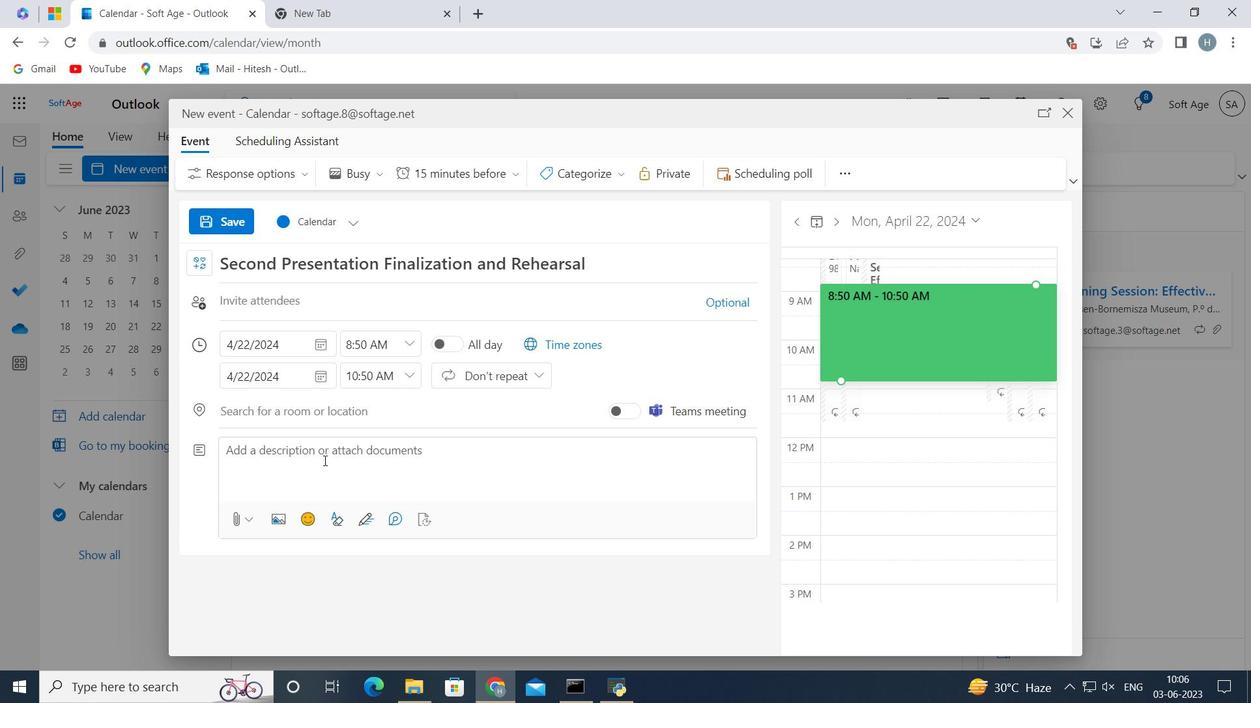 
Action: Key pressed <Key.shift><Key.shift>Welcome<Key.space>to<Key.space>the<Key.space>coffee<Key.space>meeting<Key.space>with<Key.space>a<Key.space>potential<Key.space>investor,<Key.space>an<Key.space>exciting<Key.space>opportunity<Key.space>to<Key.space>connect,<Key.space>share<Key.space>your<Key.space>business<Key.space>vision,<Key.space>and<Key.space>explore<Key.space>potential<Key.space>investment<Key.space>opportunities.<Key.space><Key.shift>The<Key.backspace>is<Key.space>meeting<Key.space>is<Key.space>designed<Key.space>to<Key.space>foster<Key.space>a<Key.space>mutually<Key.space>beneficial<Key.space>relationship<Key.space>between<Key.space>you<Key.space>and<Key.space>the<Key.space>investor,<Key.space>providing<Key.space>a<Key.space>platform<Key.space>to<Key.space>discuss<Key.space>your<Key.space>business<Key.space>goals,<Key.space>growth<Key.space>strategies,<Key.space>and<Key.space>the<Key.space>potential<Key.space>for<Key.space>collaboration.
Screenshot: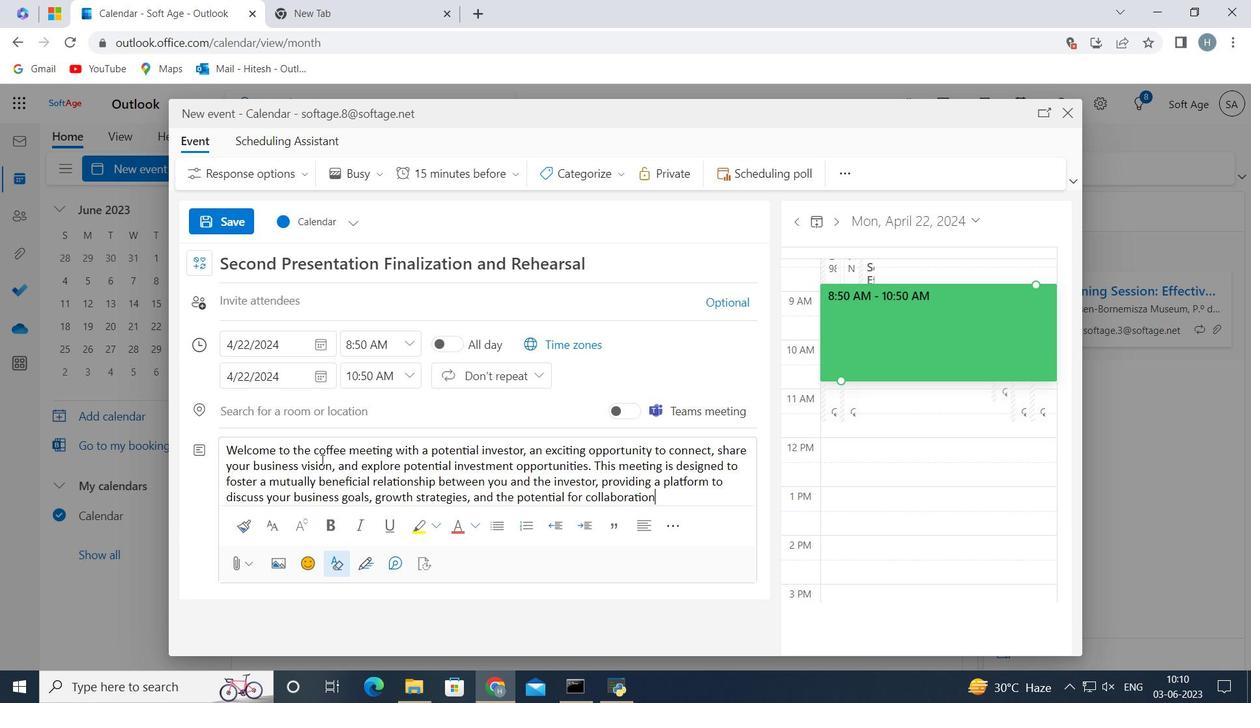 
Action: Mouse moved to (621, 171)
Screenshot: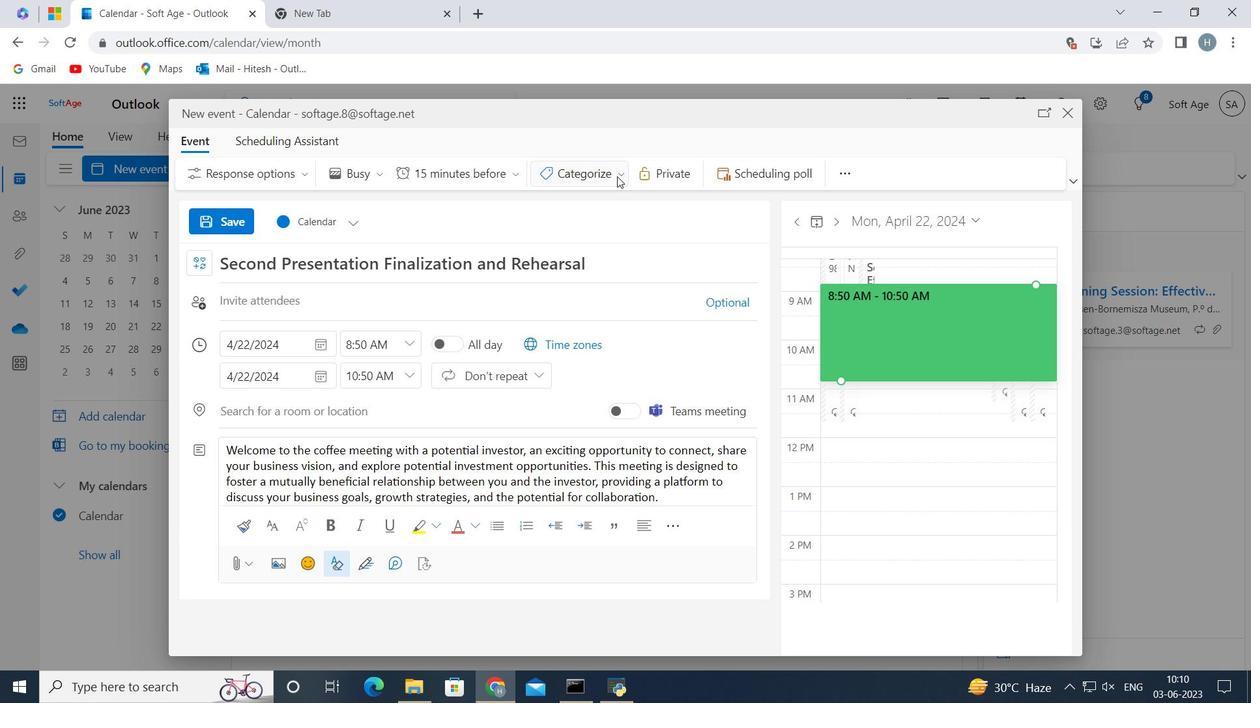
Action: Mouse pressed left at (621, 171)
Screenshot: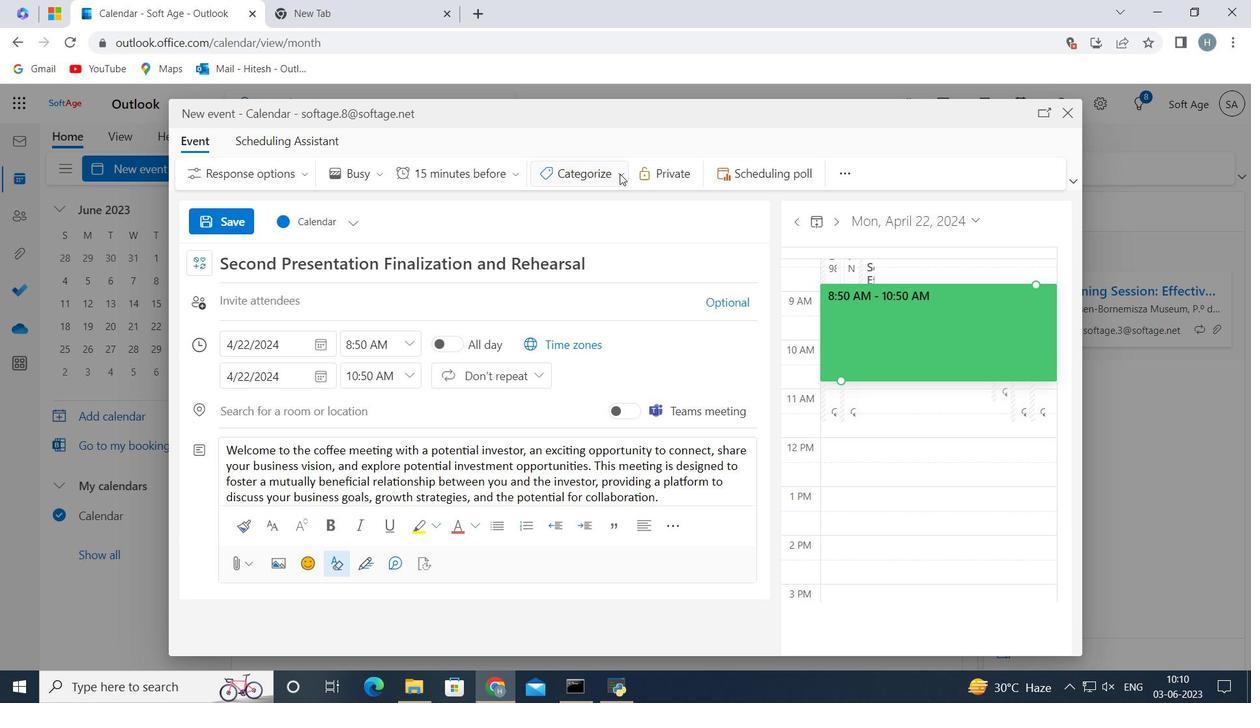 
Action: Mouse moved to (612, 224)
Screenshot: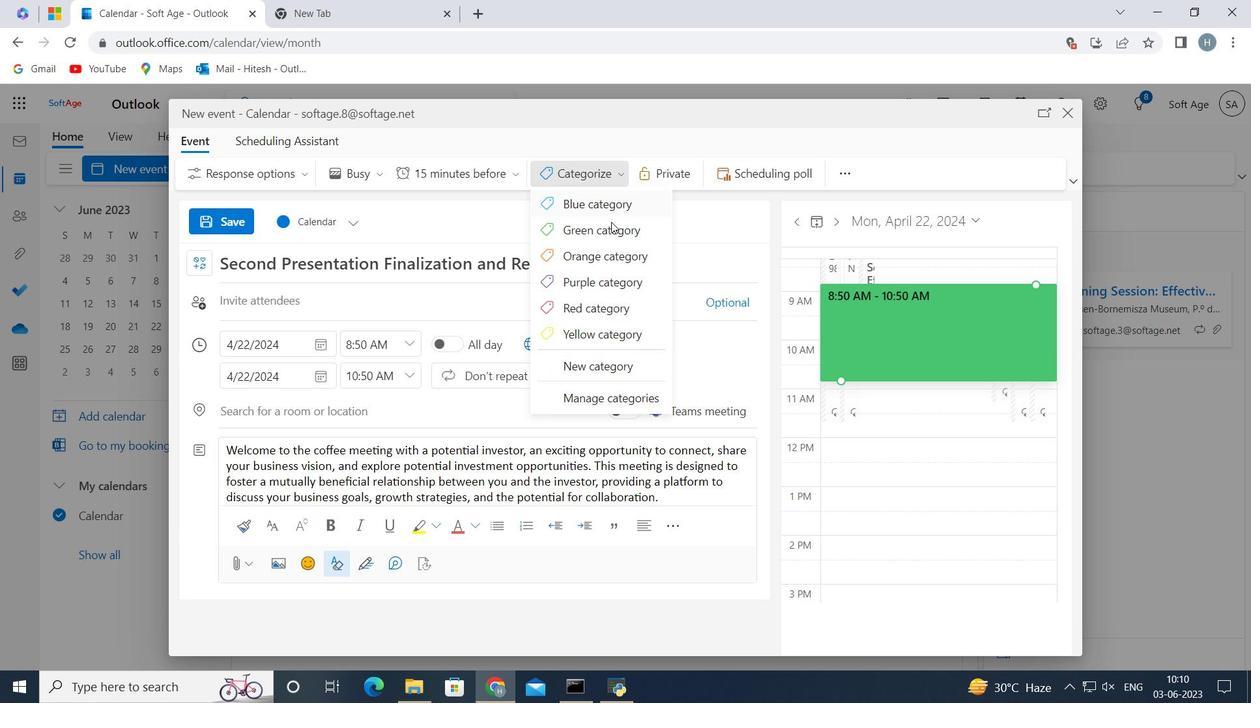 
Action: Mouse pressed left at (612, 224)
Screenshot: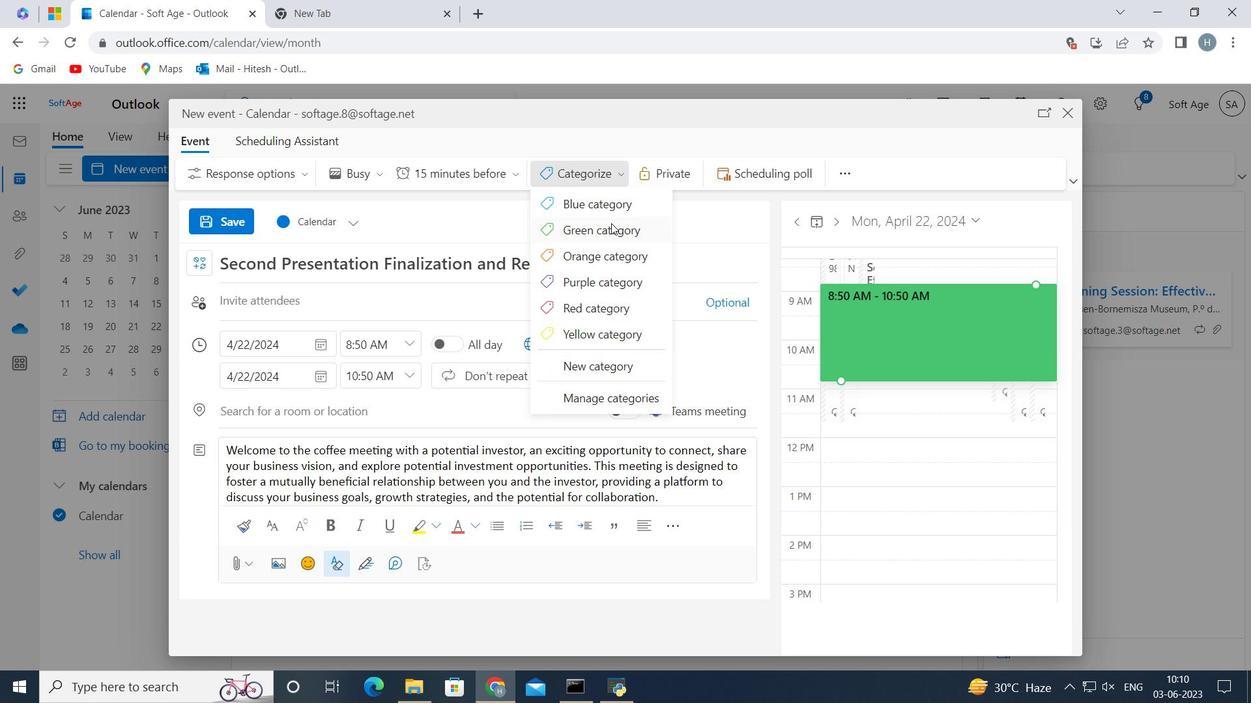 
Action: Mouse moved to (385, 406)
Screenshot: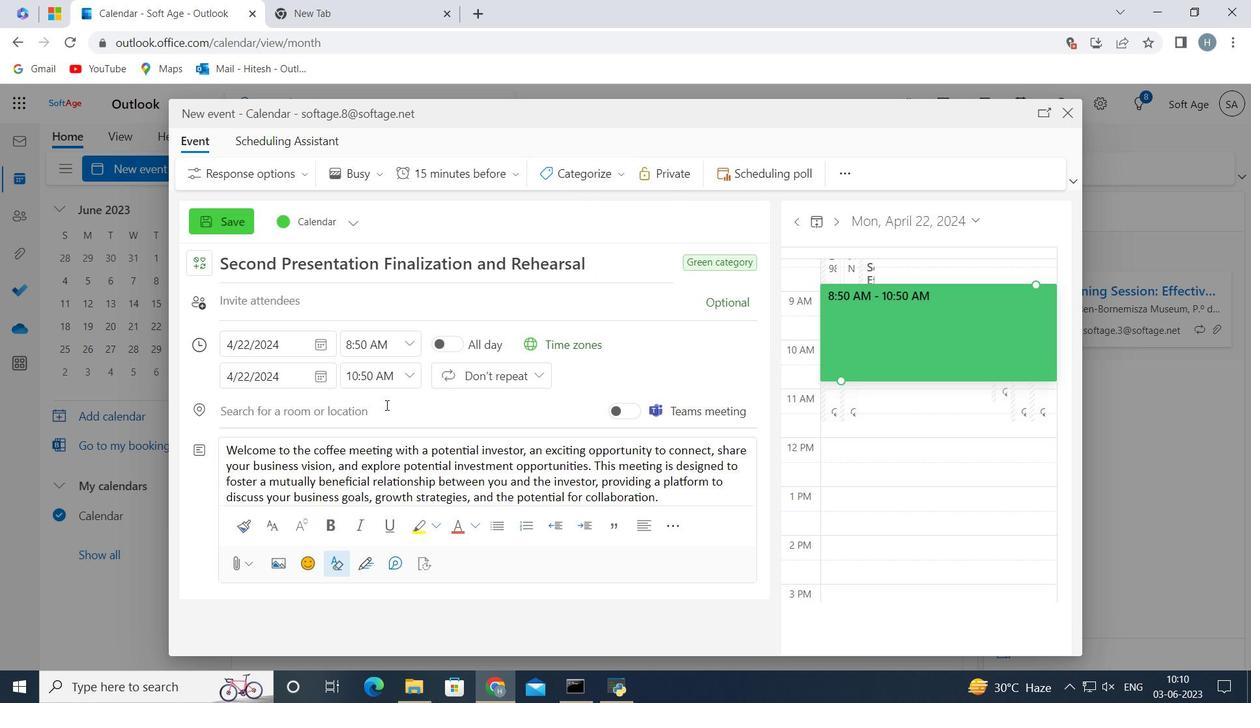 
Action: Mouse pressed left at (385, 406)
Screenshot: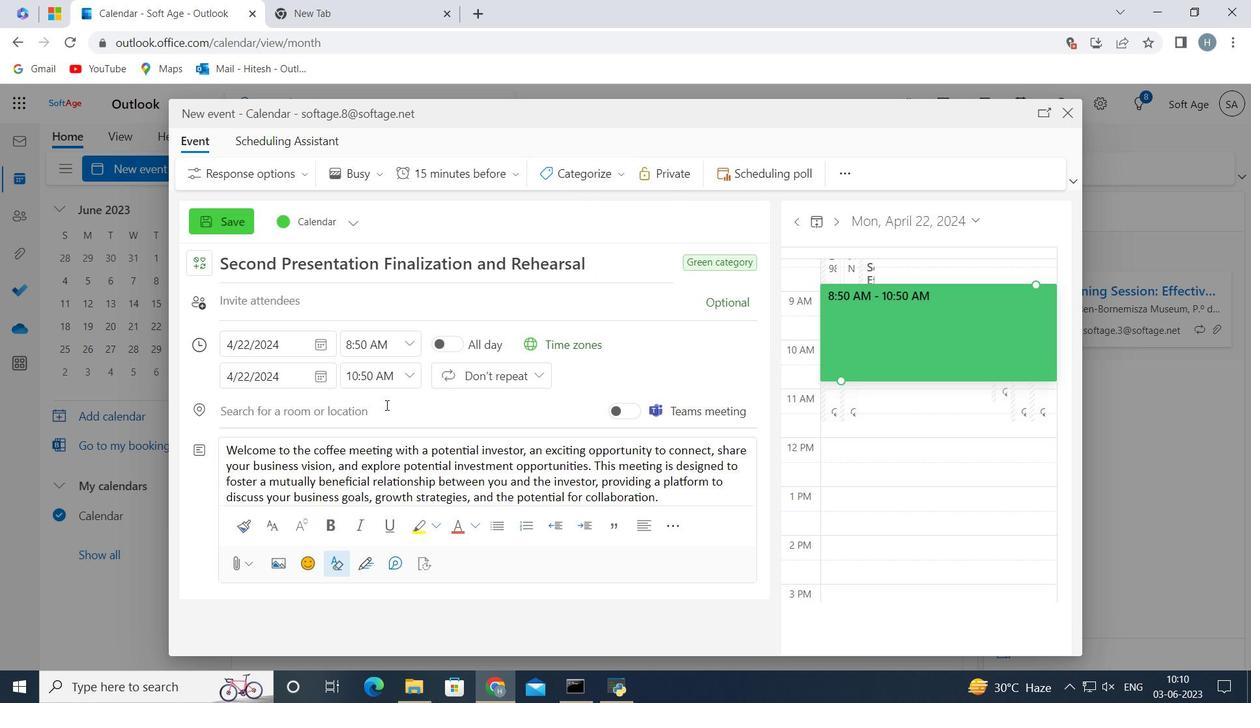 
Action: Key pressed <Key.shift>Tallinn,<Key.space><Key.shift><Key.shift><Key.shift><Key.shift><Key.shift><Key.shift>Estonoa<Key.backspace><Key.backspace><Key.backspace>nia
Screenshot: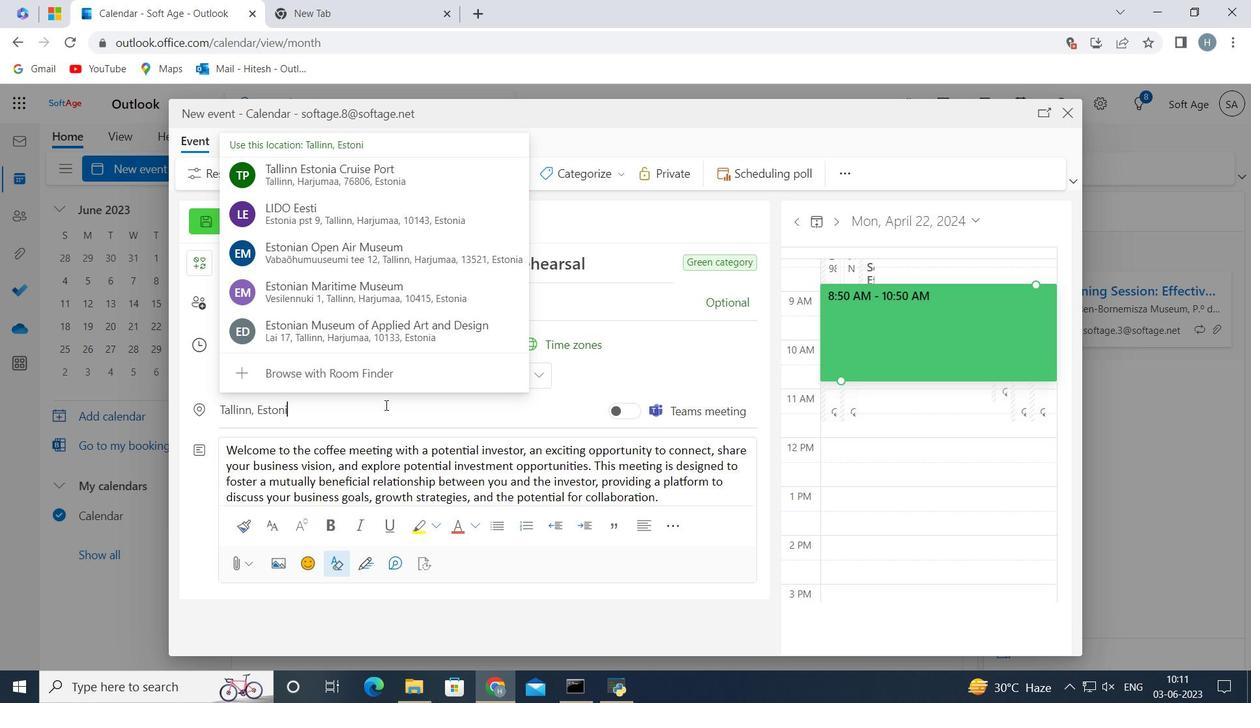 
Action: Mouse moved to (659, 368)
Screenshot: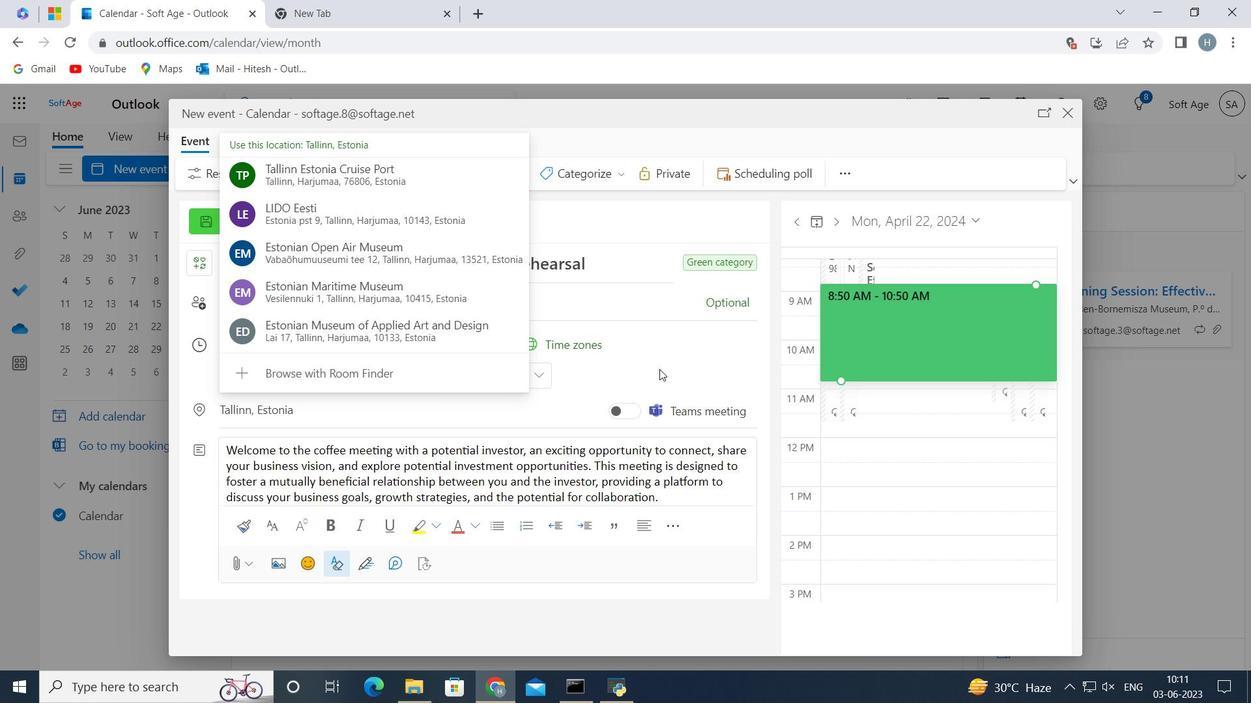 
Action: Mouse pressed left at (659, 368)
Screenshot: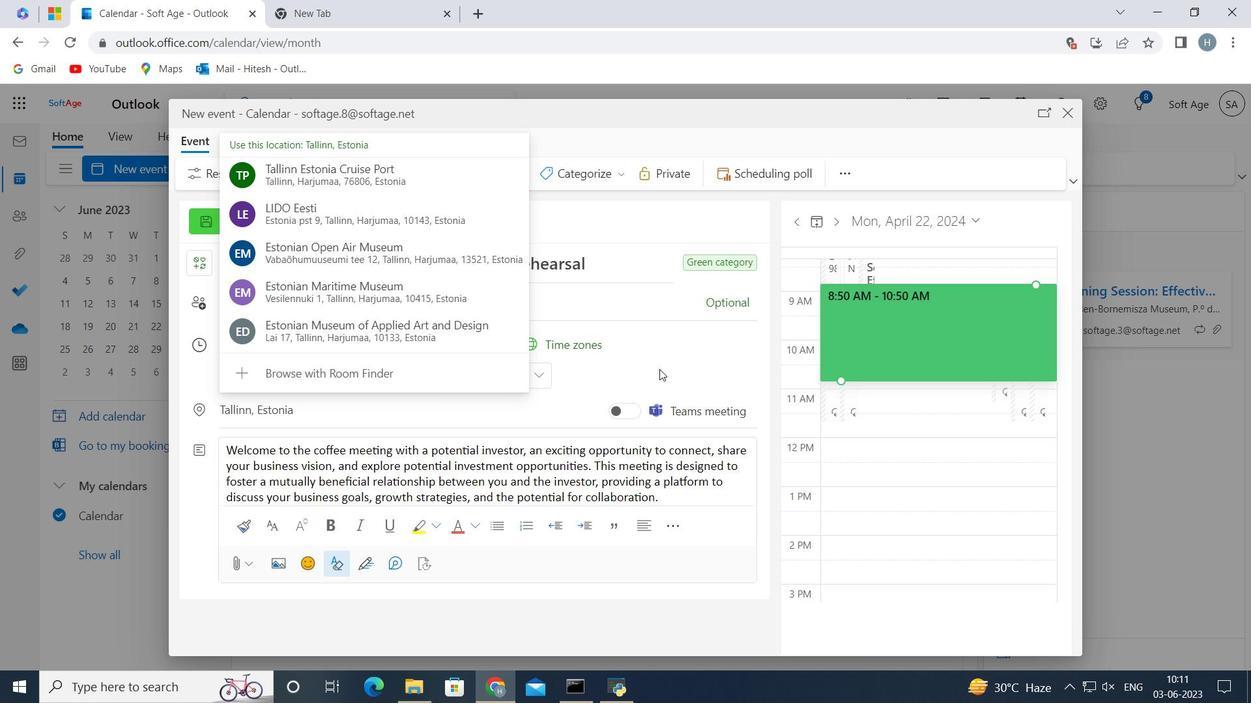 
Action: Mouse moved to (367, 308)
Screenshot: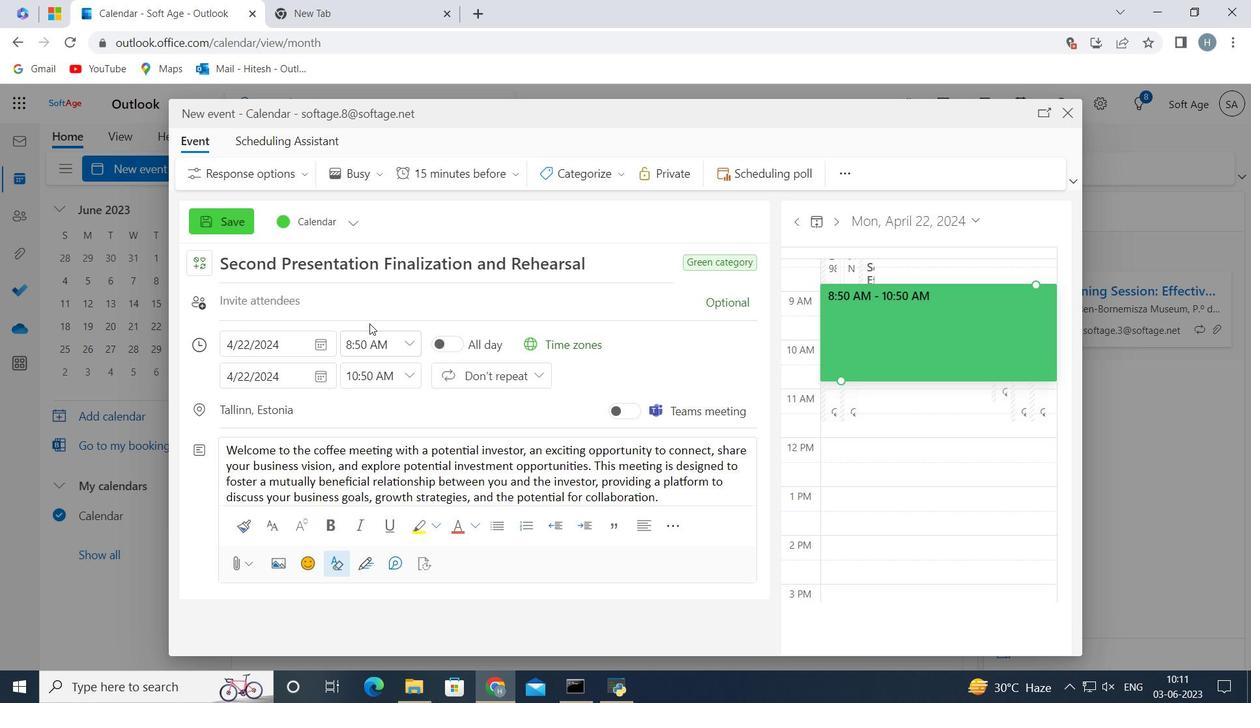 
Action: Mouse pressed left at (367, 308)
Screenshot: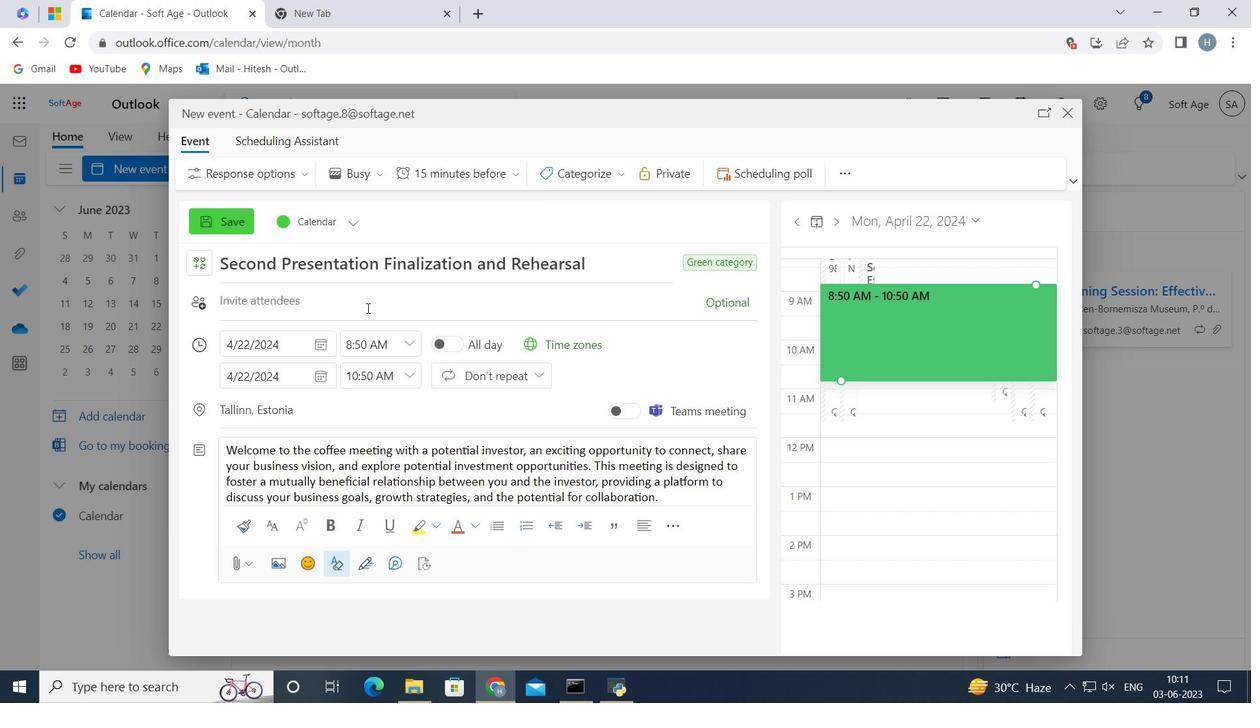 
Action: Key pressed softage.9<Key.shift><Key.shift><Key.shift>@softage.net
Screenshot: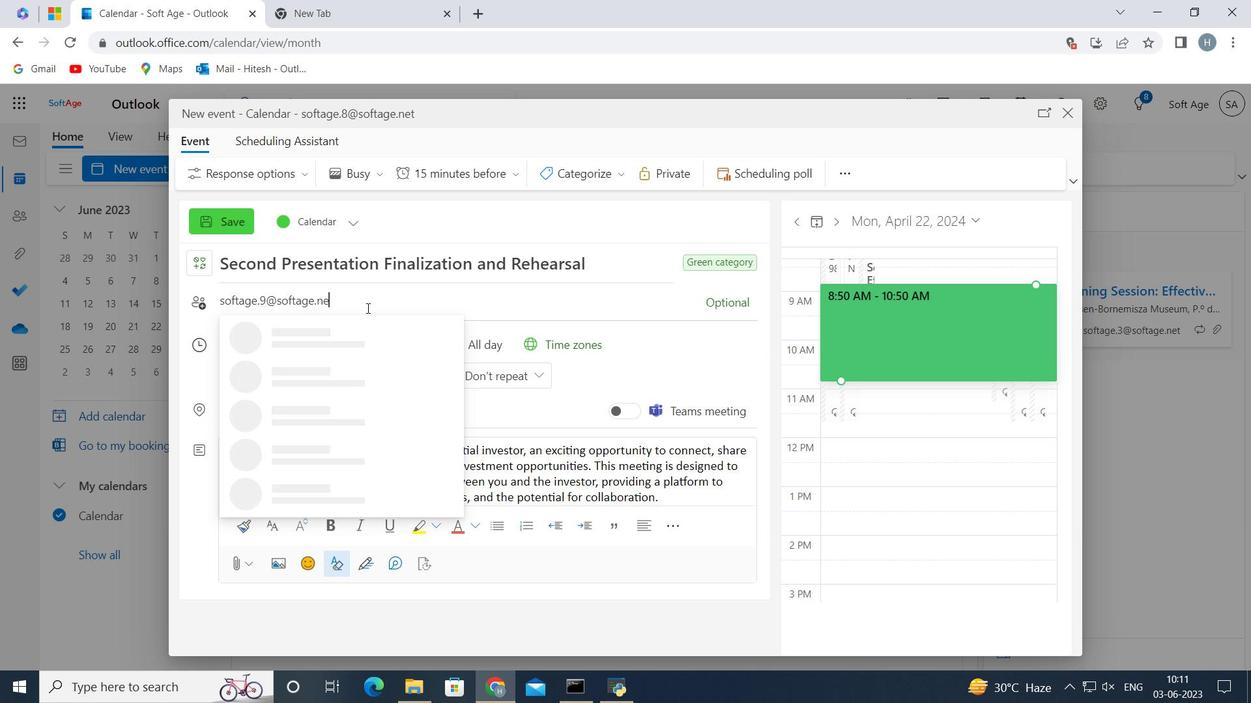 
Action: Mouse moved to (356, 340)
Screenshot: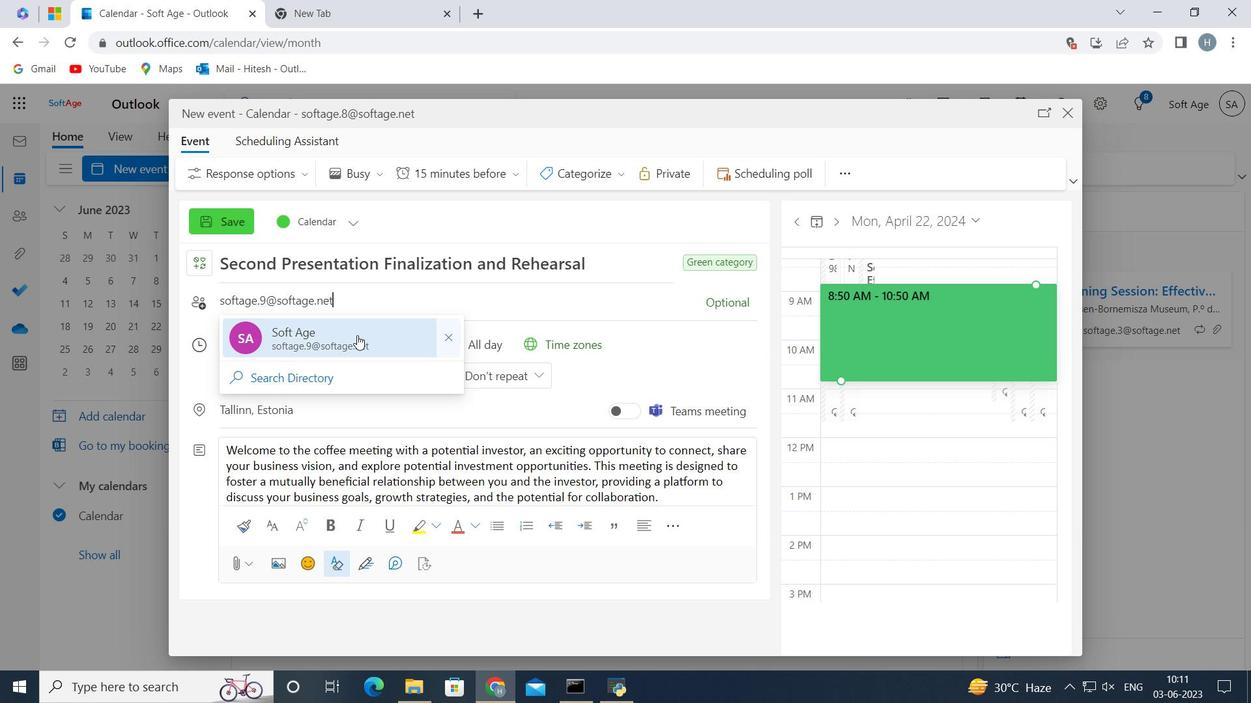 
Action: Mouse pressed left at (356, 340)
Screenshot: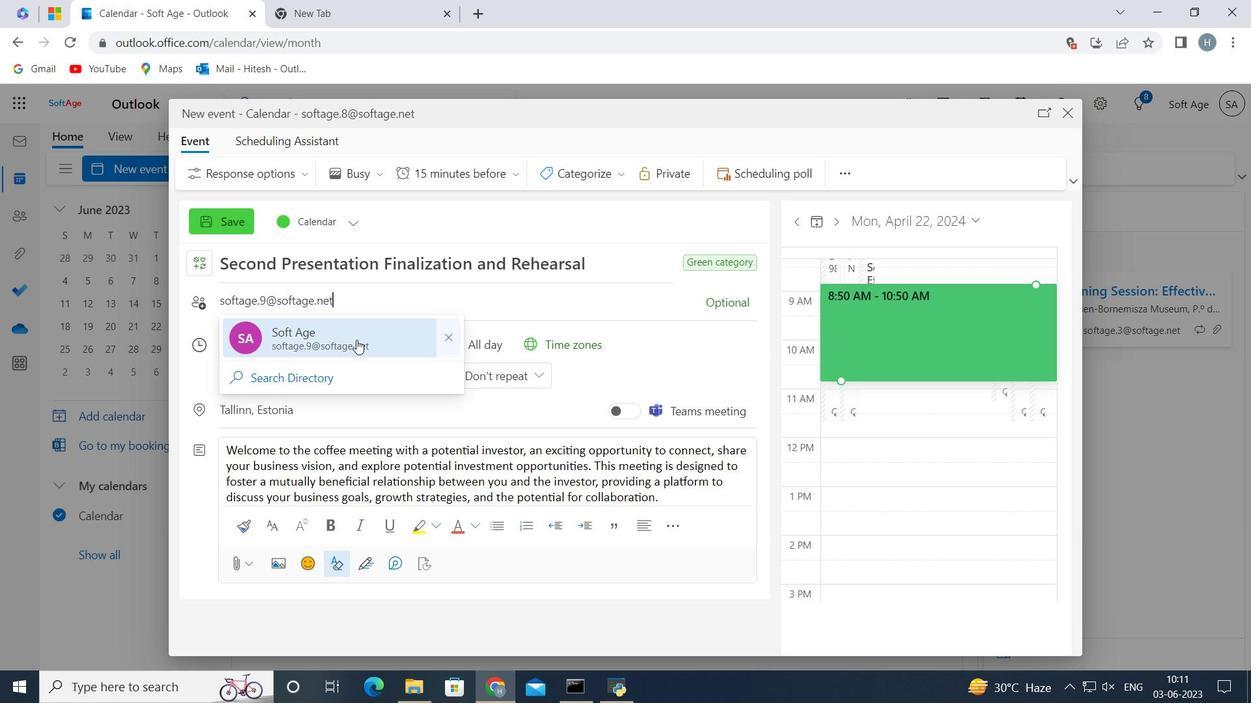 
Action: Key pressed softage.10<Key.shift>@softage.net
Screenshot: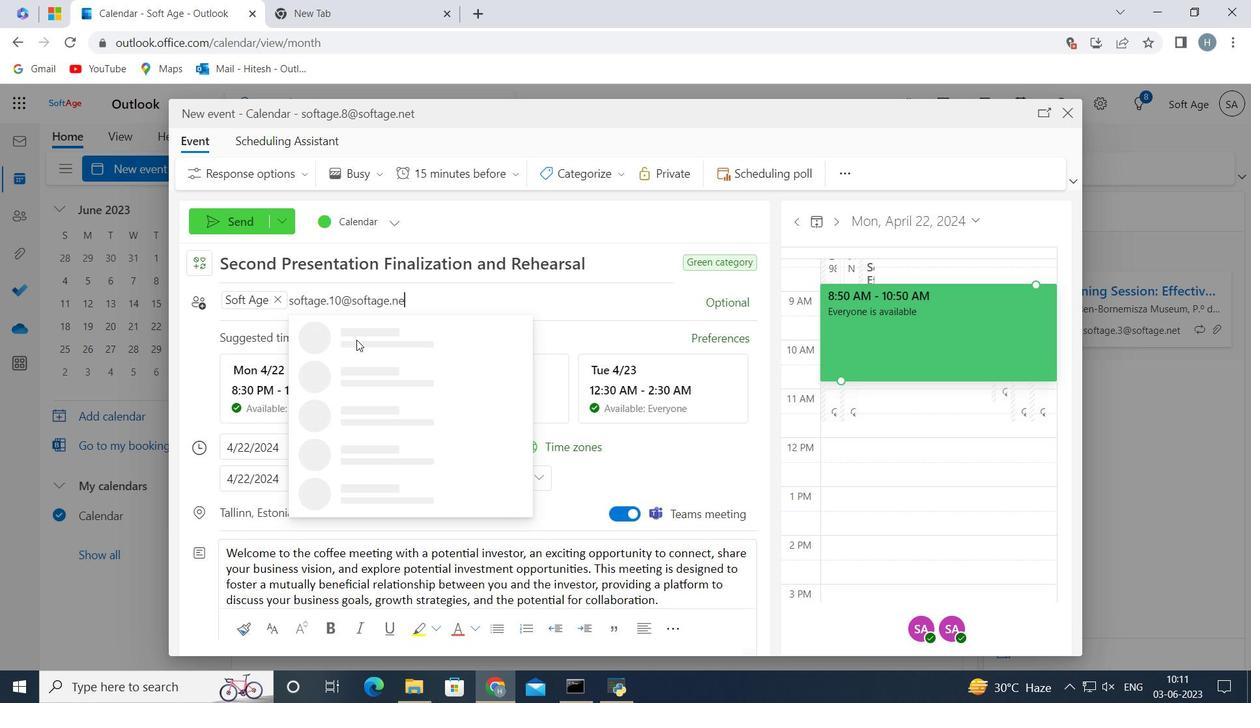 
Action: Mouse pressed left at (356, 340)
Screenshot: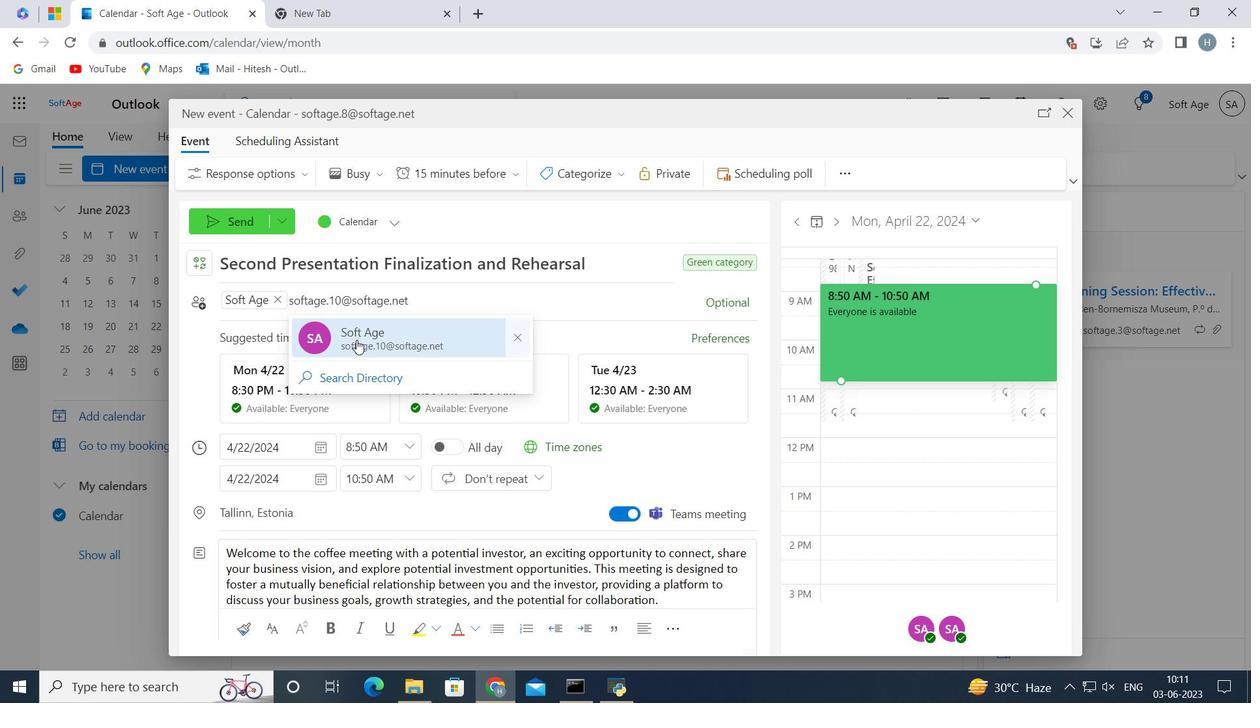 
Action: Mouse moved to (508, 177)
Screenshot: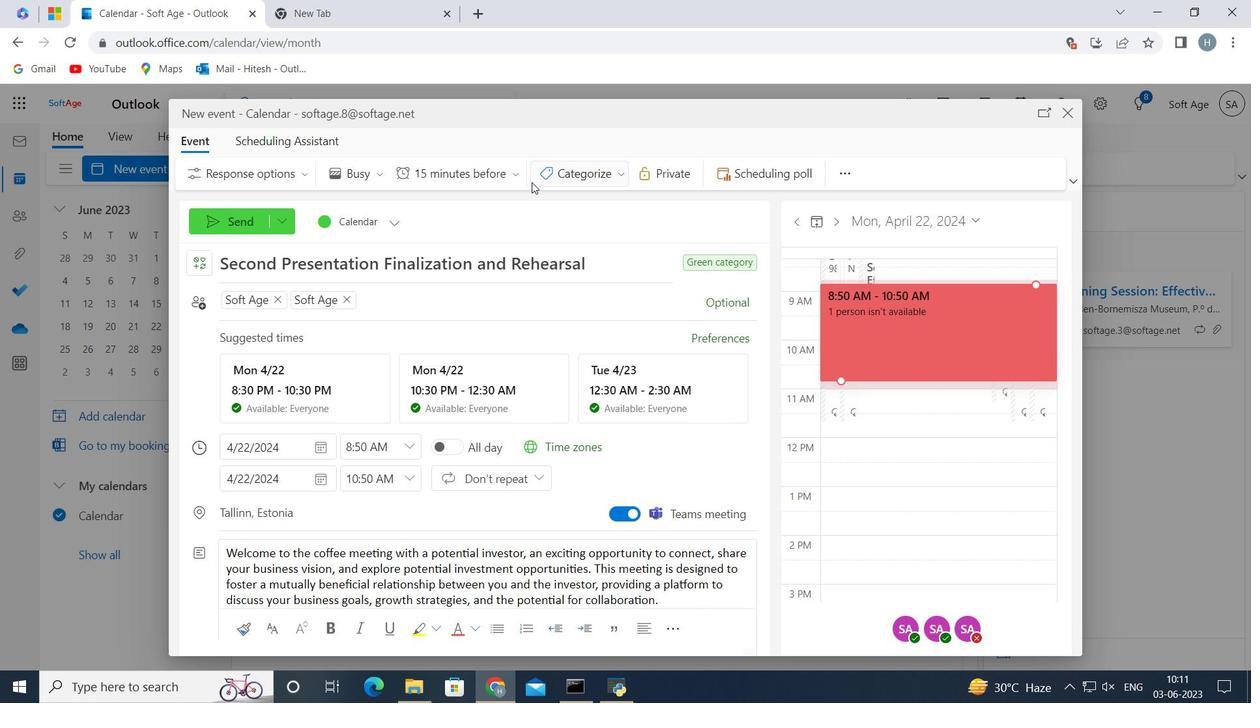 
Action: Mouse pressed left at (508, 177)
Screenshot: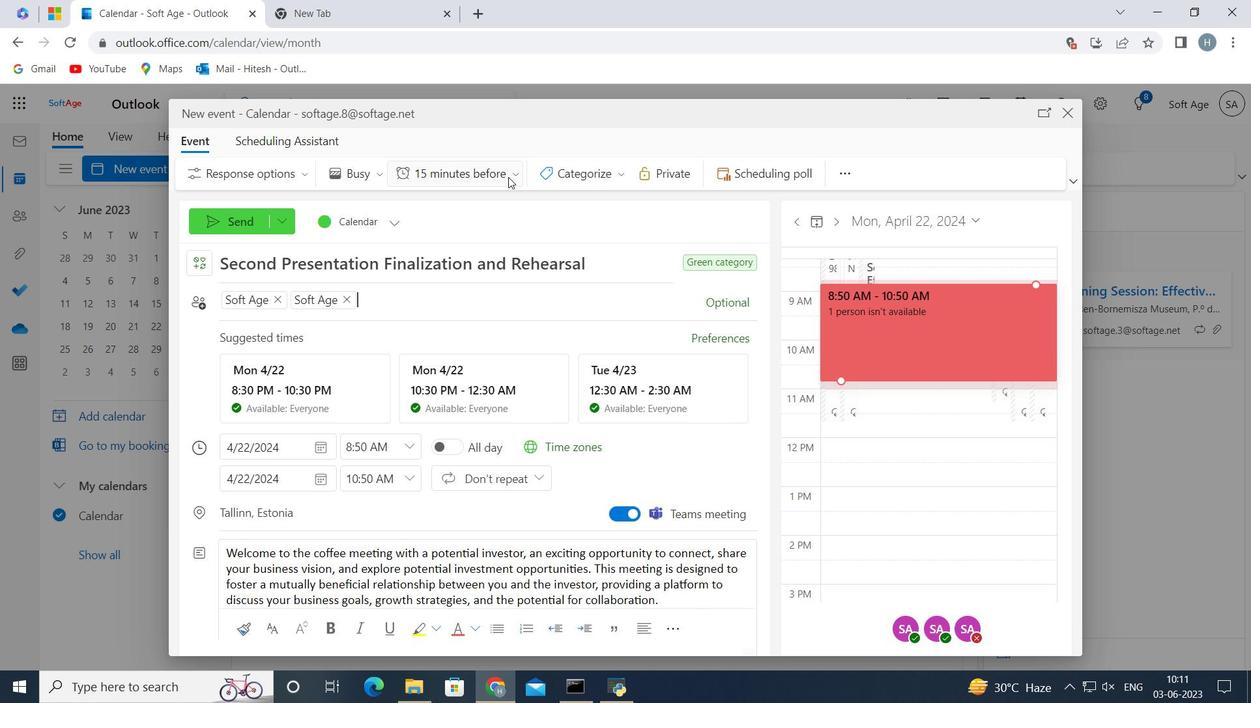
Action: Mouse moved to (447, 408)
Screenshot: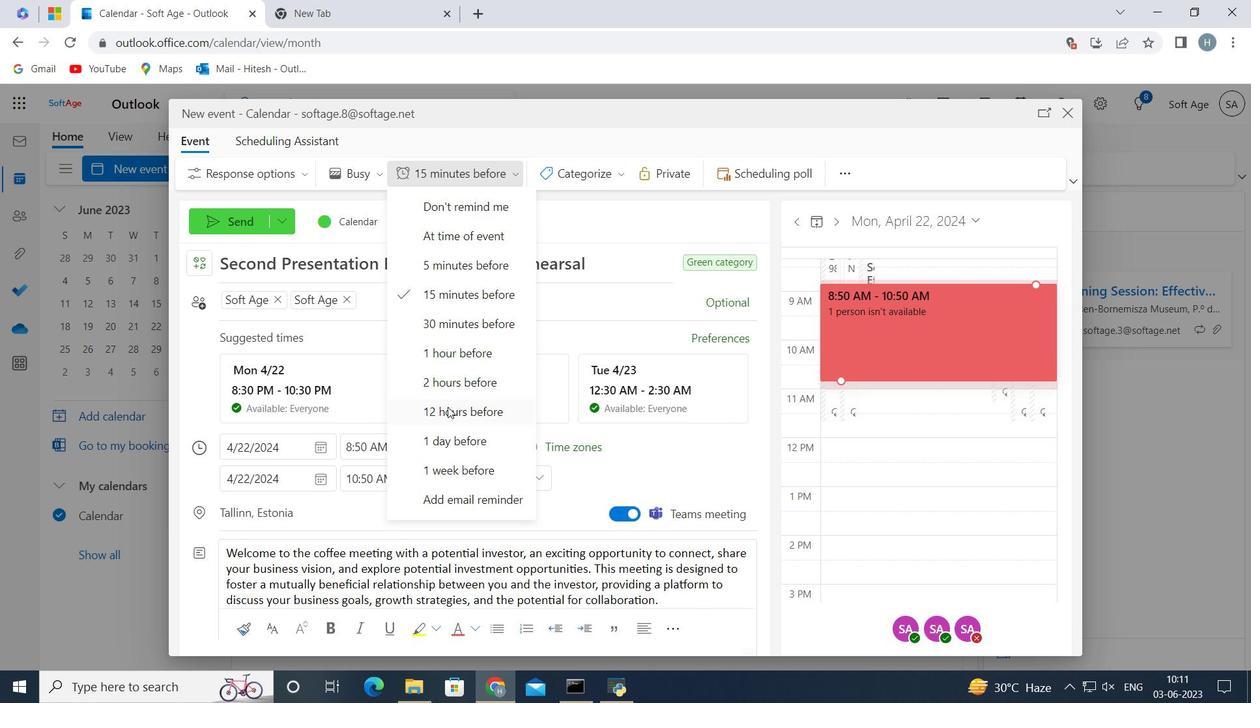 
Action: Mouse pressed left at (447, 408)
Screenshot: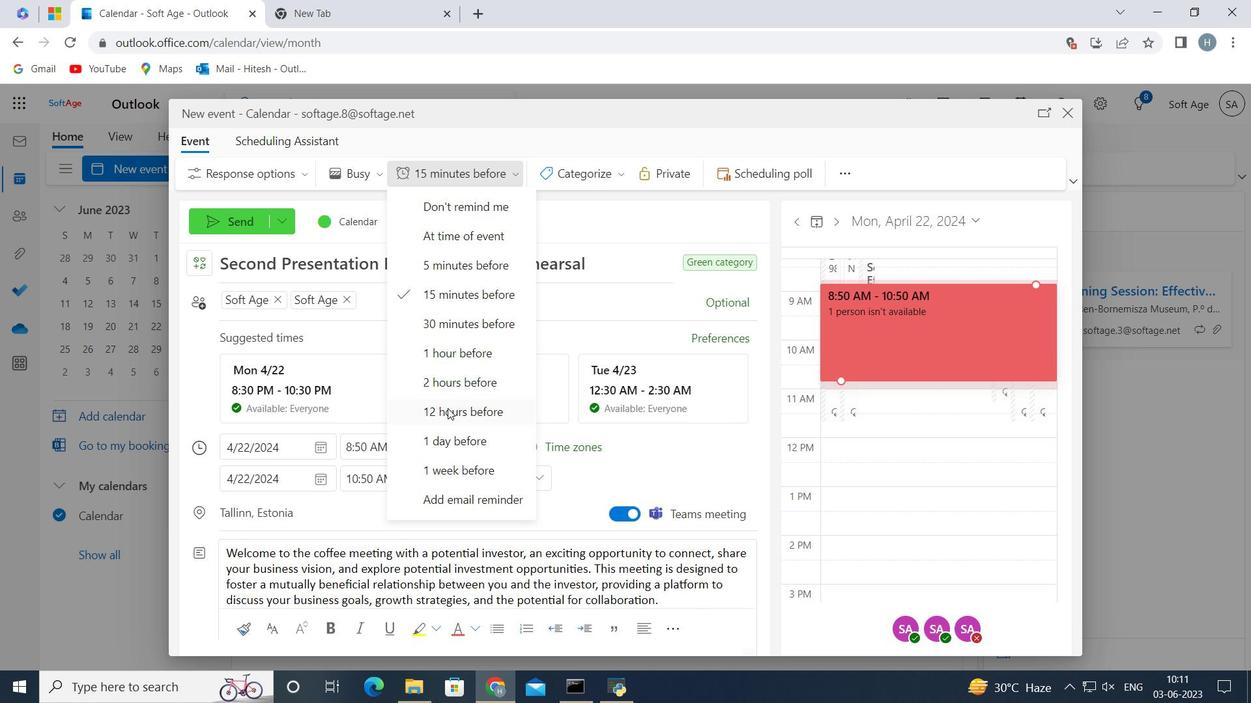 
Action: Mouse moved to (617, 244)
Screenshot: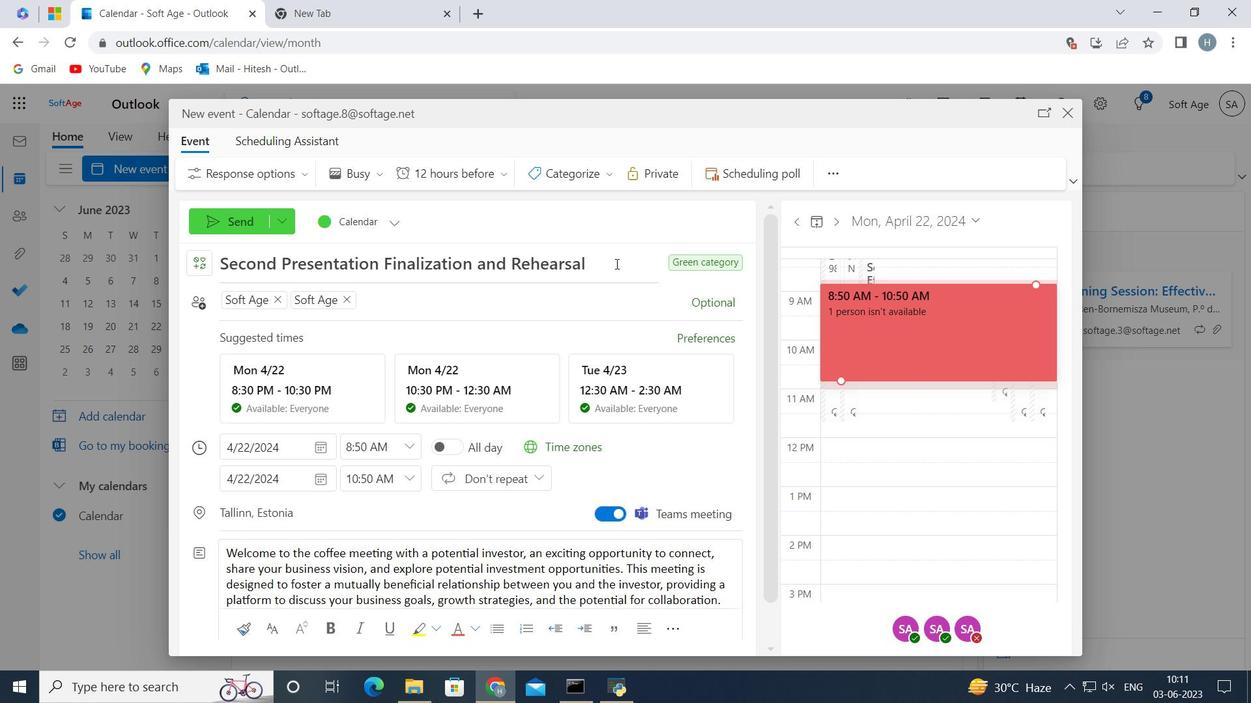 
